 Task: Open Card Accounting Review Meeting in Board Sales Enablement Content Creation and Optimization to Workspace Database Management and add a team member Softage.2@softage.net, a label Orange, a checklist Animal Rescue, an attachment from Trello, a color Orange and finally, add a card description 'Create and send out employee engagement survey on company culture' and a comment 'Given the potential impact of this task on our company reputation, let us ensure that we approach it with a sense of integrity and professionalism.'. Add a start date 'Jan 11, 1900' with a due date 'Jan 18, 1900'
Action: Mouse moved to (75, 330)
Screenshot: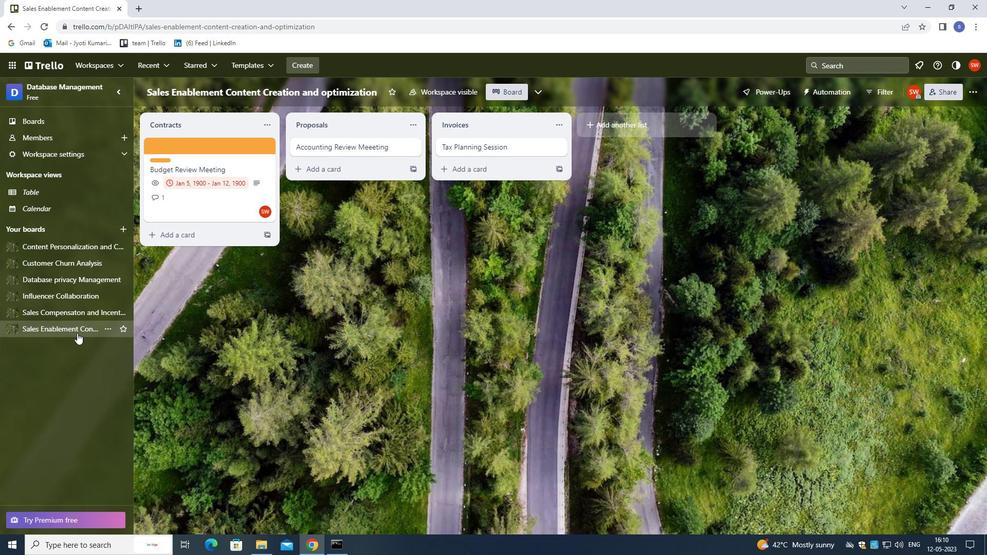 
Action: Mouse pressed left at (75, 330)
Screenshot: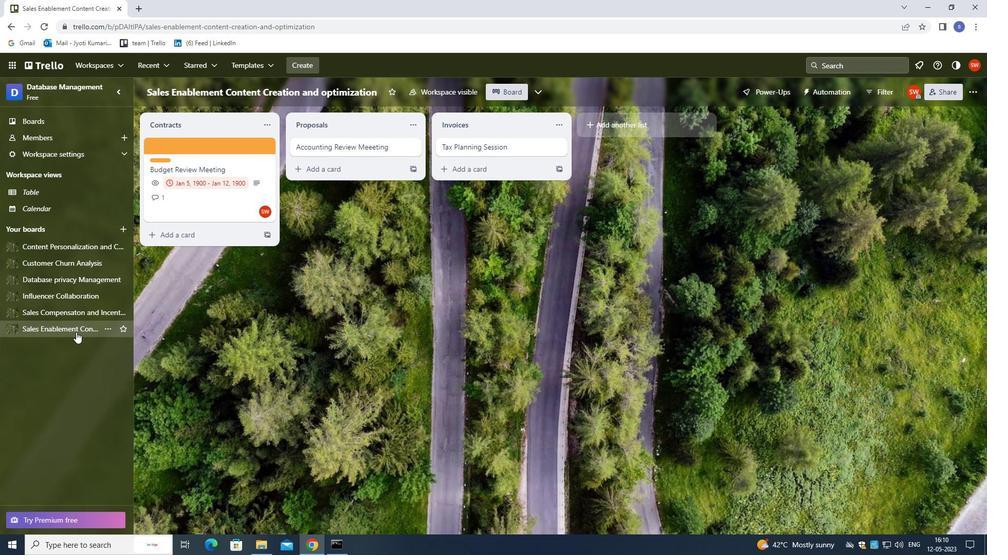 
Action: Mouse moved to (353, 146)
Screenshot: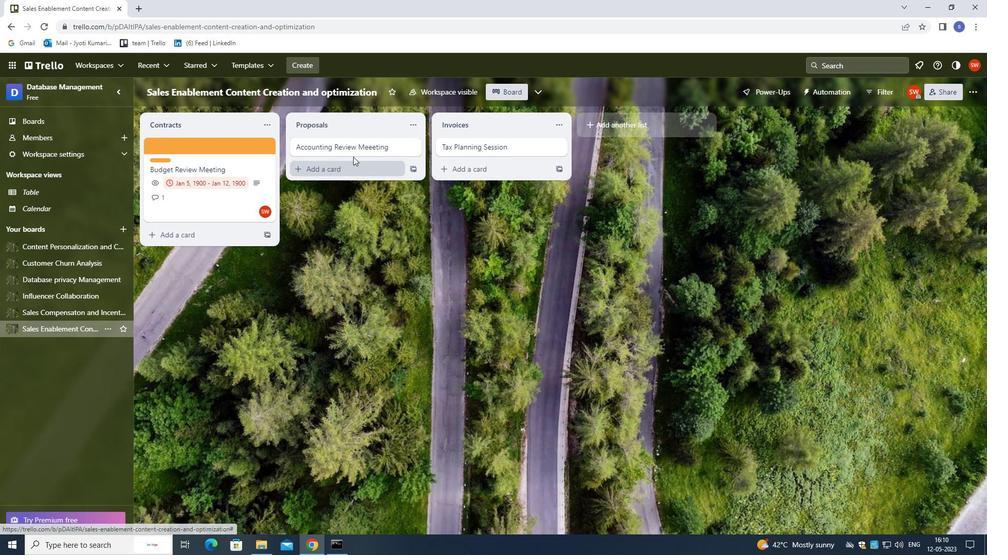 
Action: Mouse pressed left at (353, 146)
Screenshot: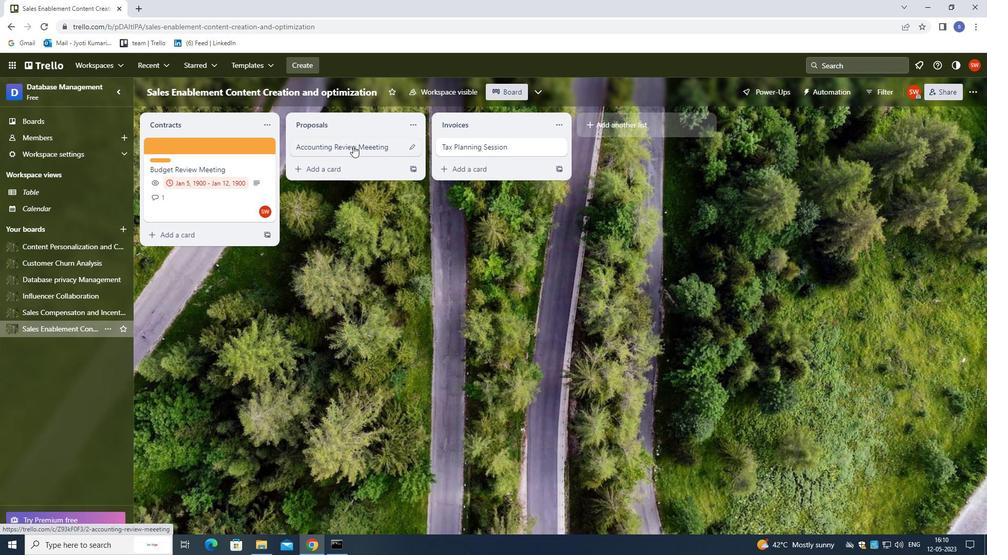 
Action: Mouse moved to (612, 146)
Screenshot: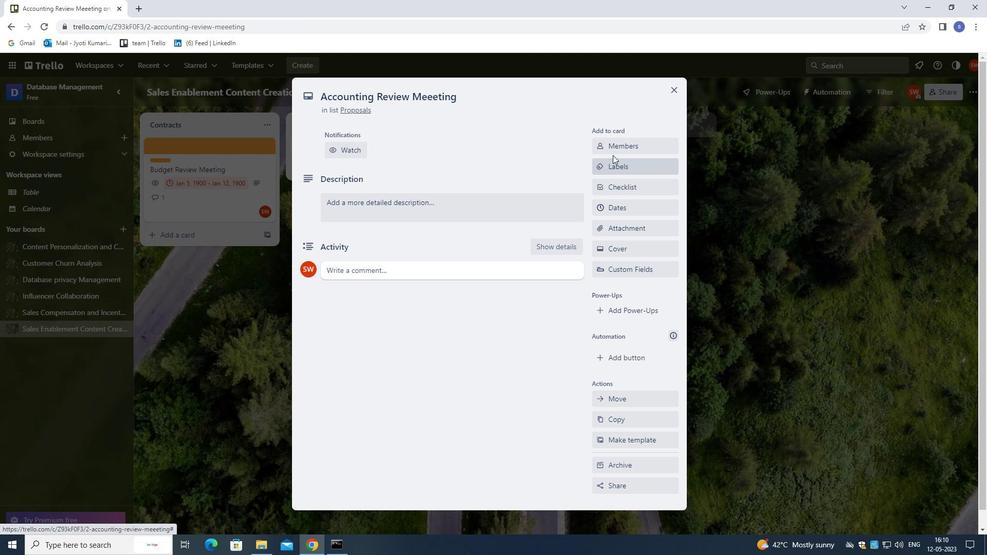 
Action: Mouse pressed left at (612, 146)
Screenshot: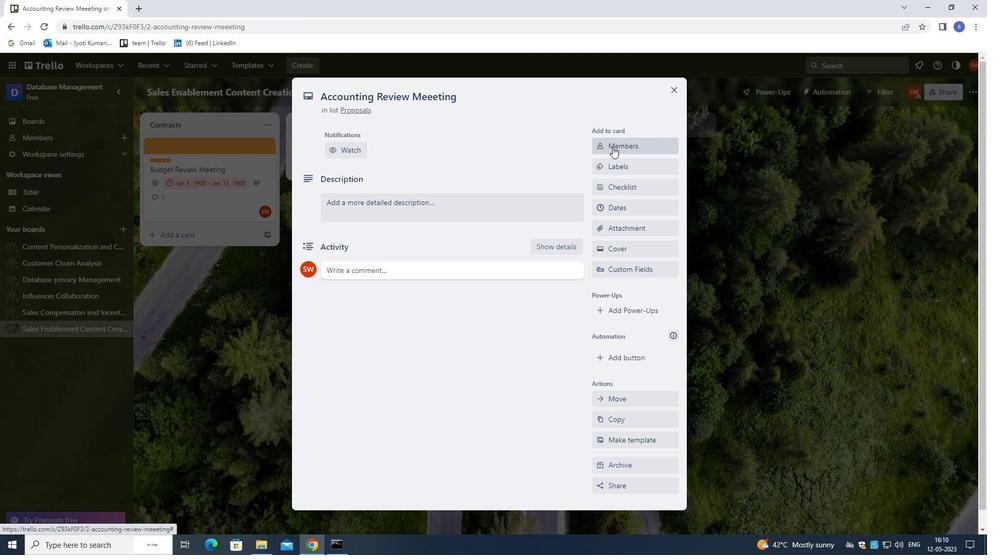 
Action: Mouse moved to (596, 160)
Screenshot: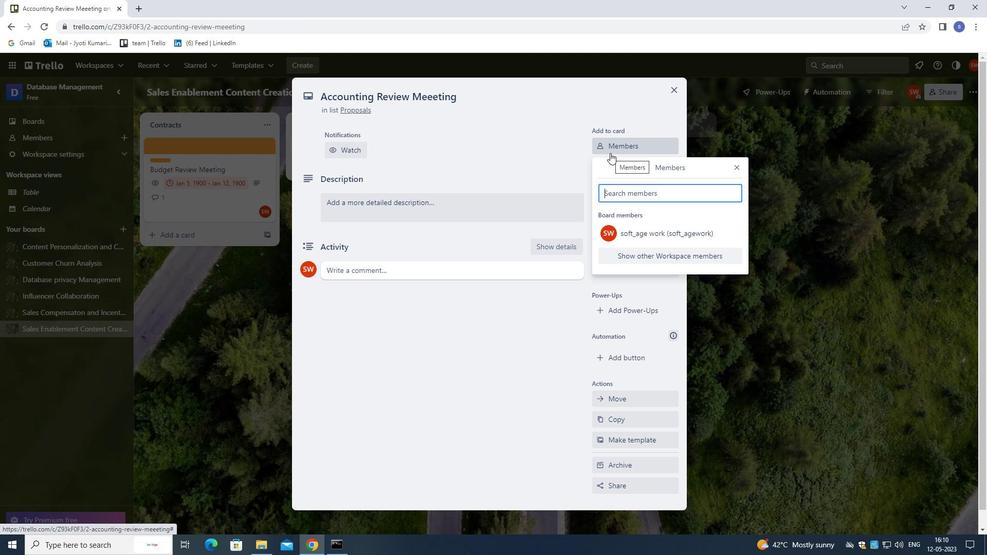 
Action: Key pressed softage.2<Key.shift>@SOFTAGE.NET
Screenshot: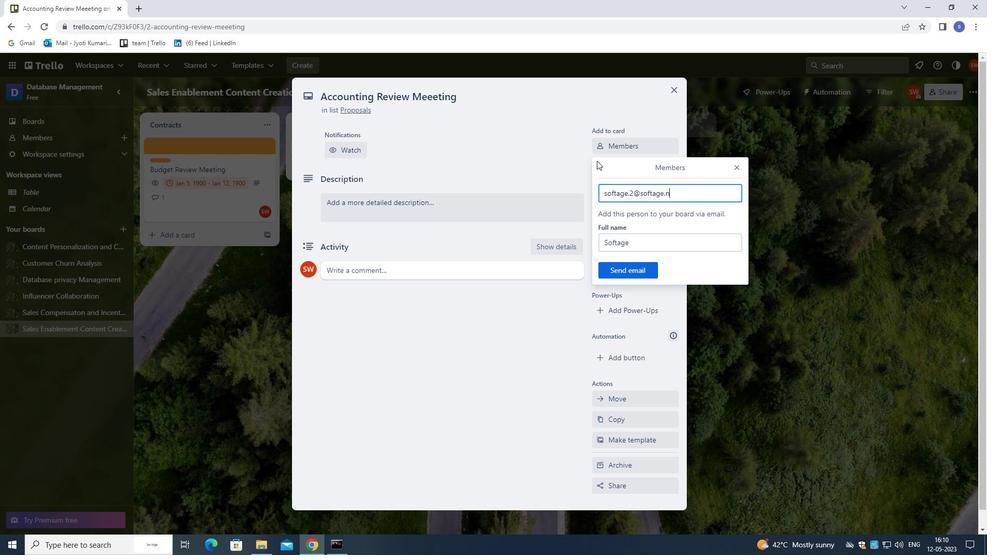 
Action: Mouse moved to (623, 265)
Screenshot: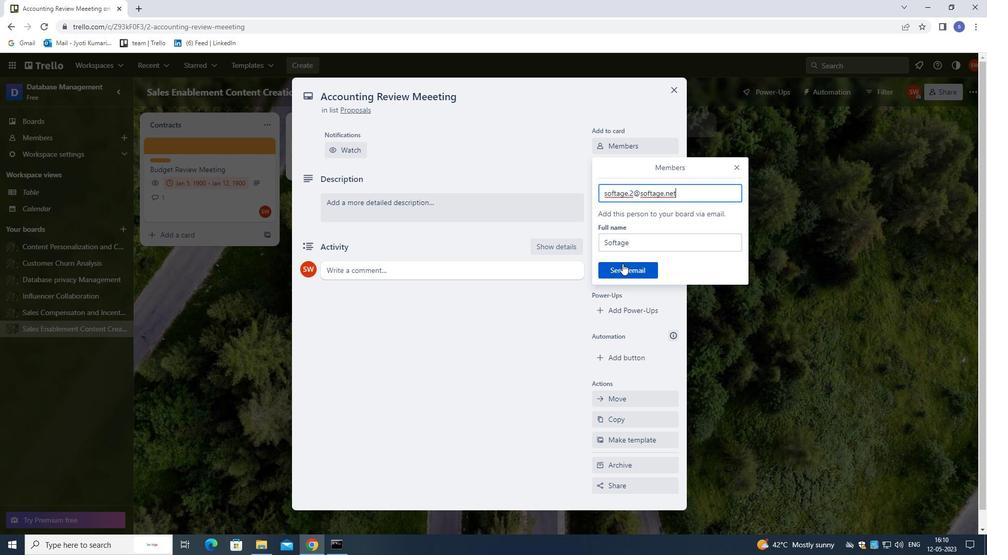 
Action: Mouse pressed left at (623, 265)
Screenshot: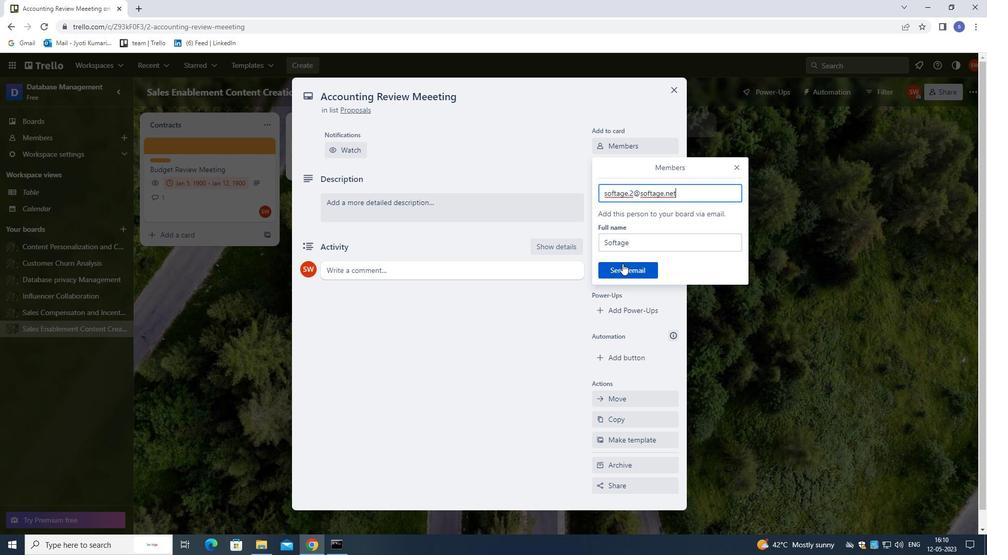 
Action: Mouse moved to (621, 203)
Screenshot: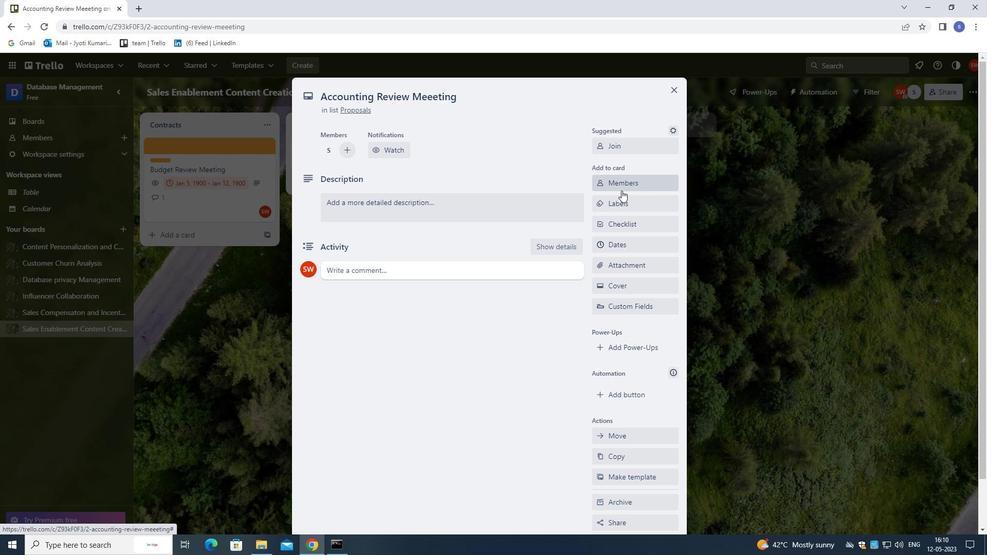 
Action: Mouse pressed left at (621, 203)
Screenshot: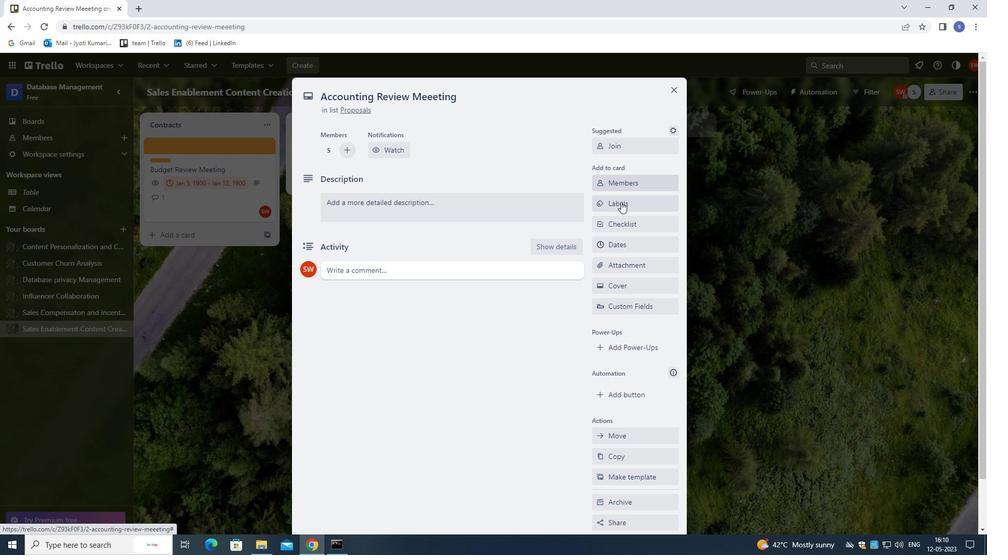 
Action: Mouse moved to (647, 311)
Screenshot: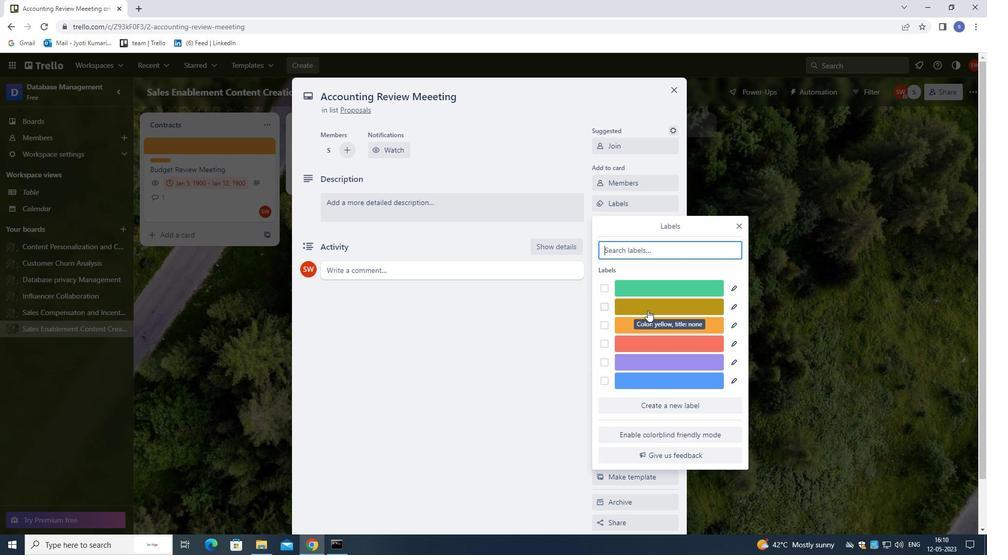 
Action: Key pressed O
Screenshot: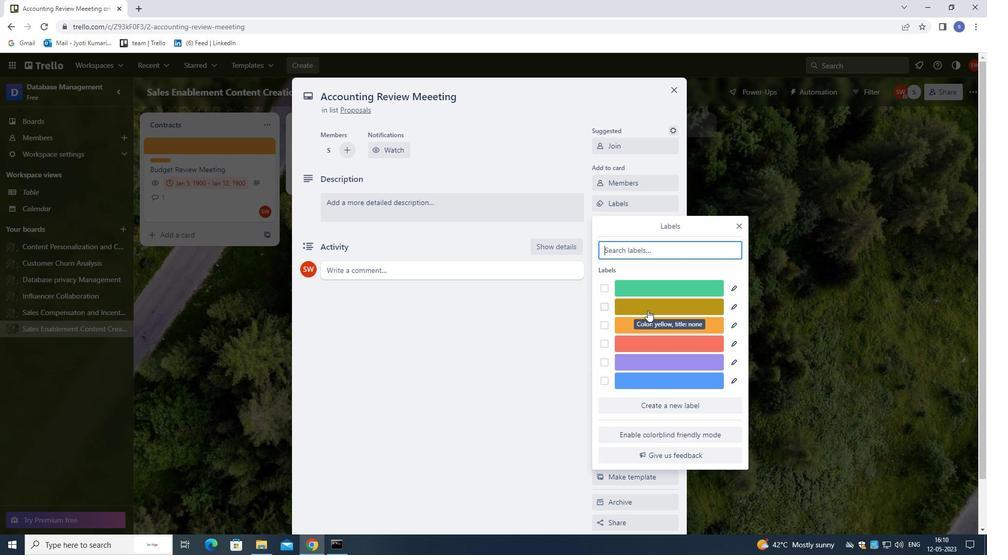 
Action: Mouse moved to (651, 290)
Screenshot: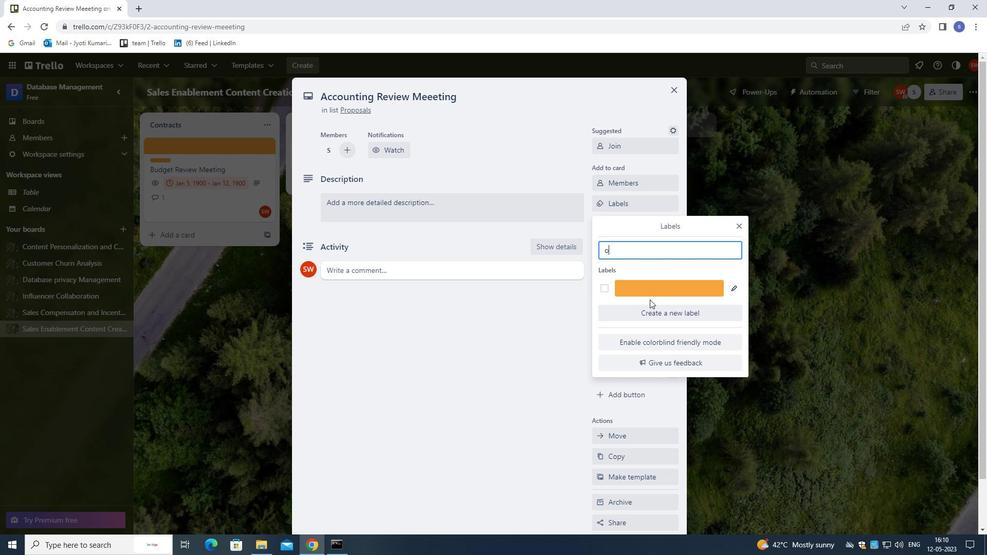 
Action: Mouse pressed left at (651, 290)
Screenshot: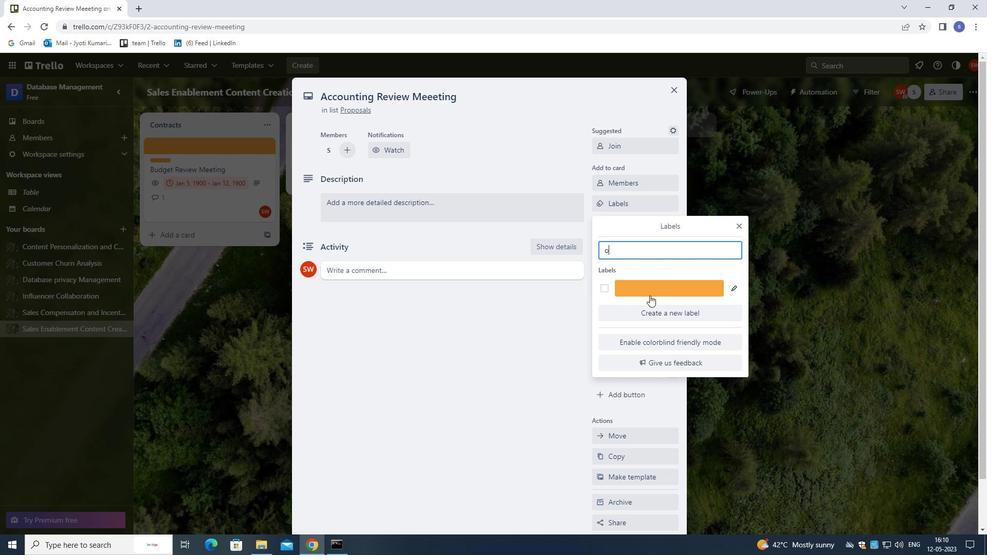 
Action: Mouse moved to (738, 224)
Screenshot: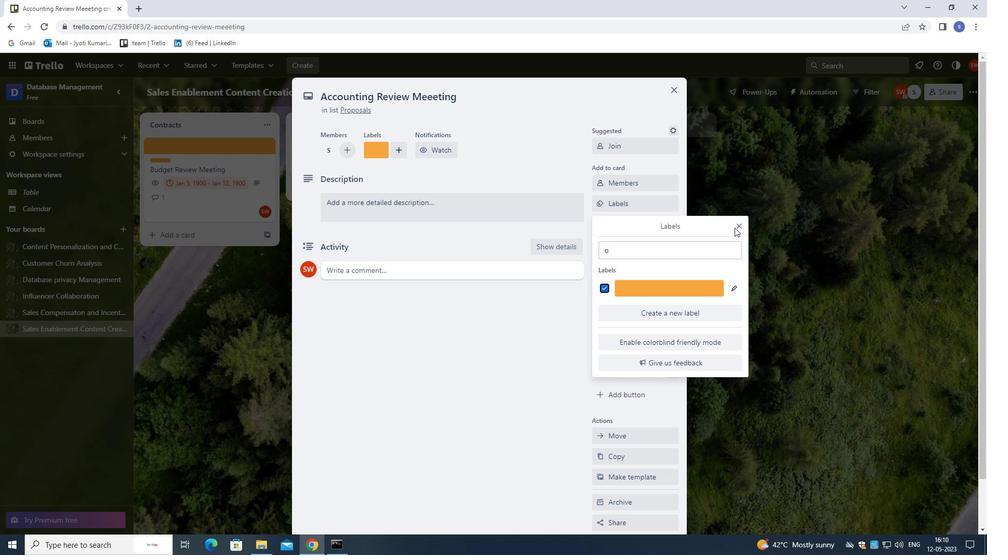 
Action: Mouse pressed left at (738, 224)
Screenshot: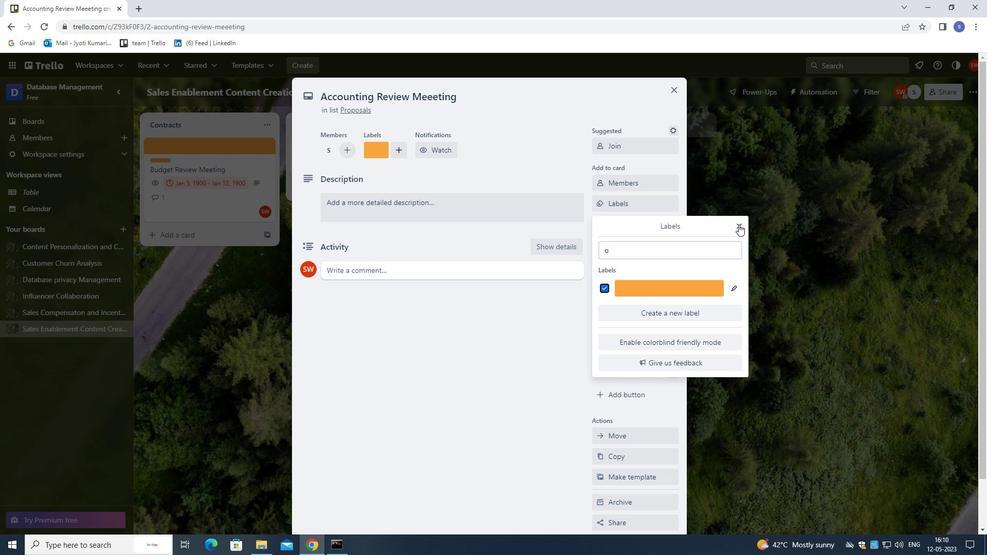 
Action: Mouse moved to (610, 225)
Screenshot: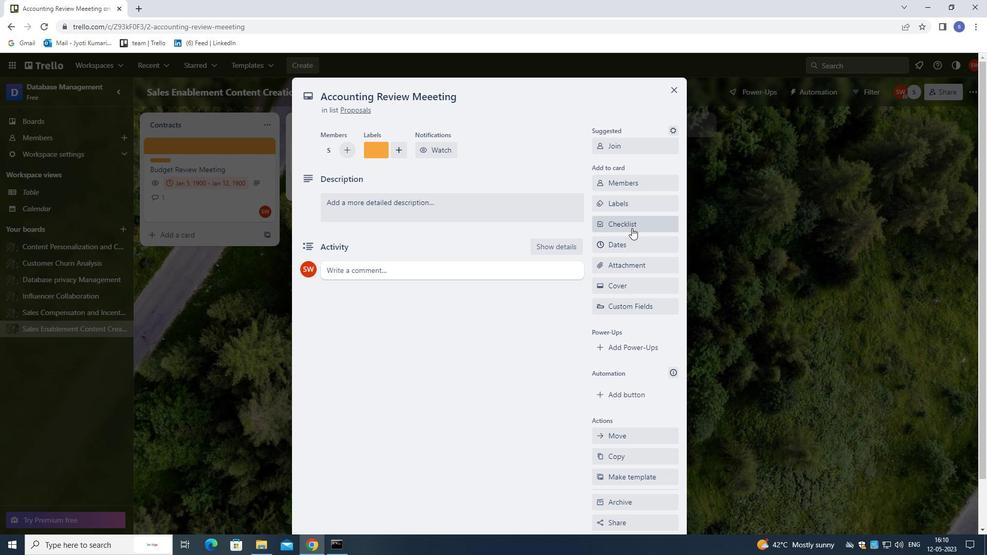 
Action: Mouse pressed left at (610, 225)
Screenshot: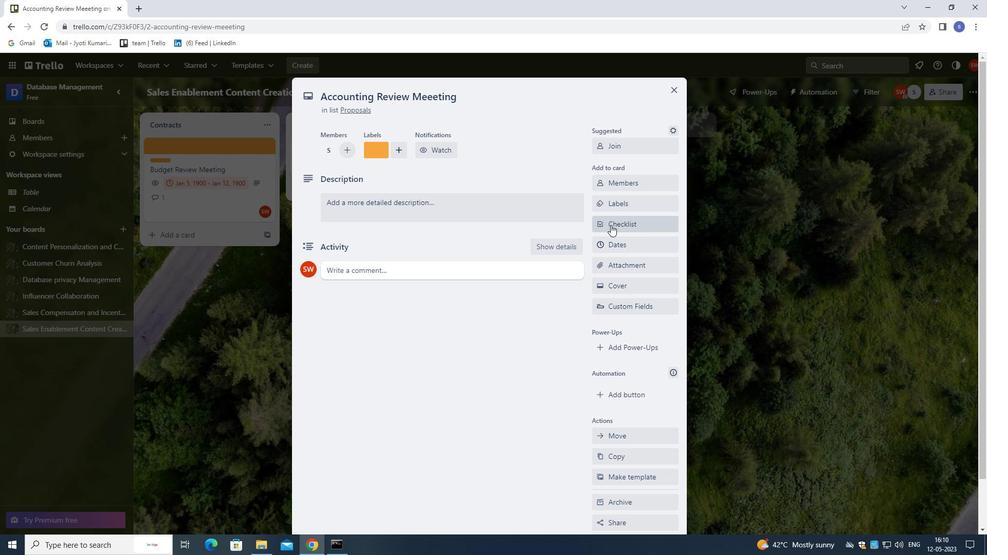 
Action: Mouse moved to (610, 223)
Screenshot: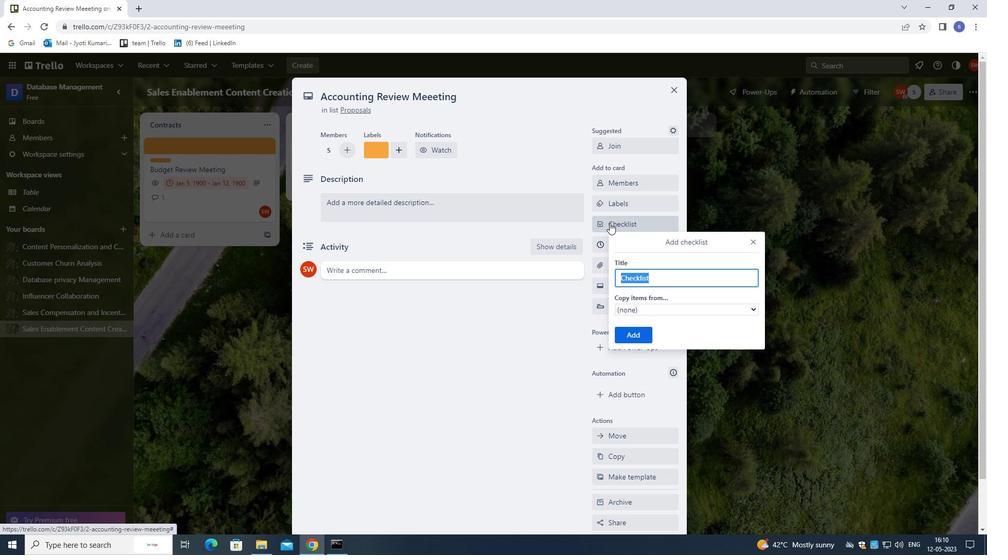 
Action: Key pressed <Key.shift>A
Screenshot: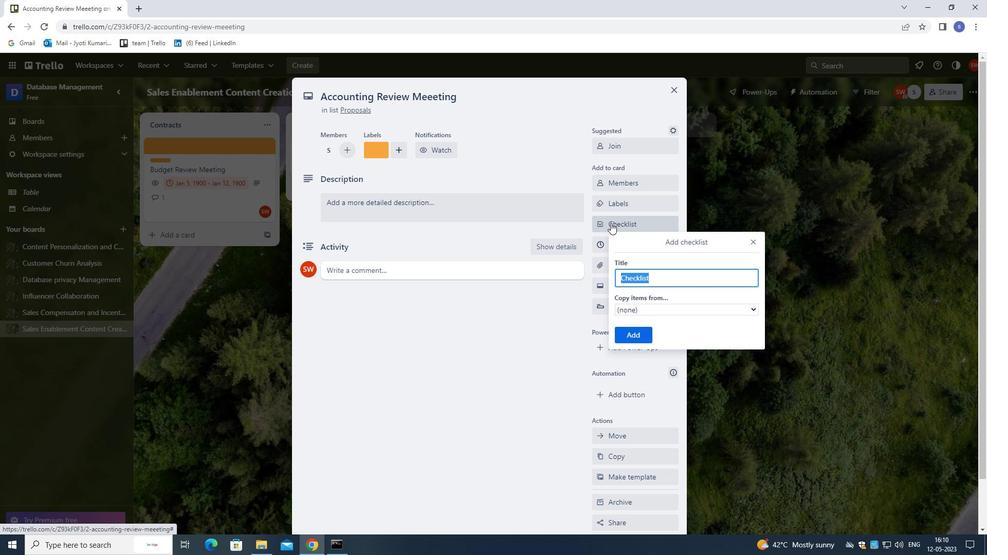 
Action: Mouse moved to (689, 340)
Screenshot: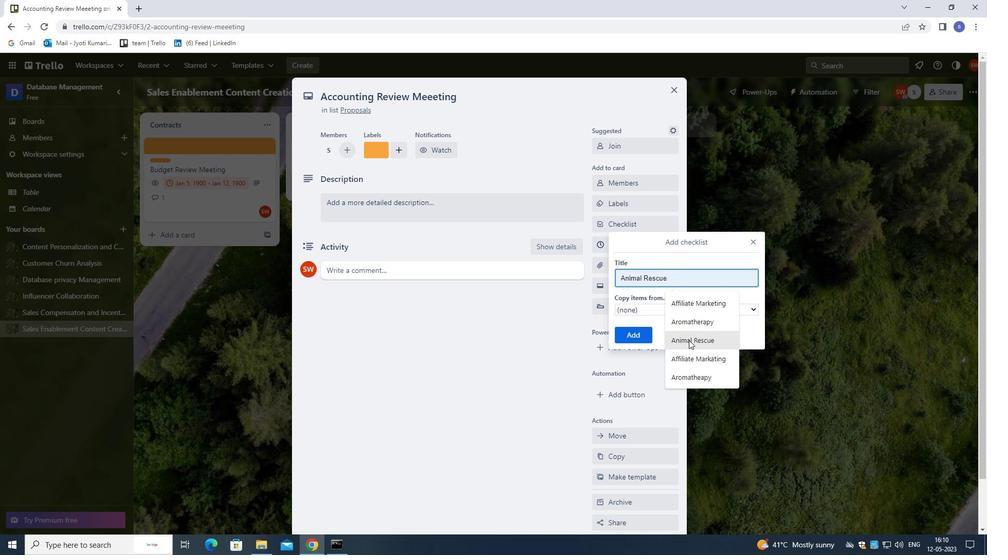 
Action: Mouse pressed left at (689, 340)
Screenshot: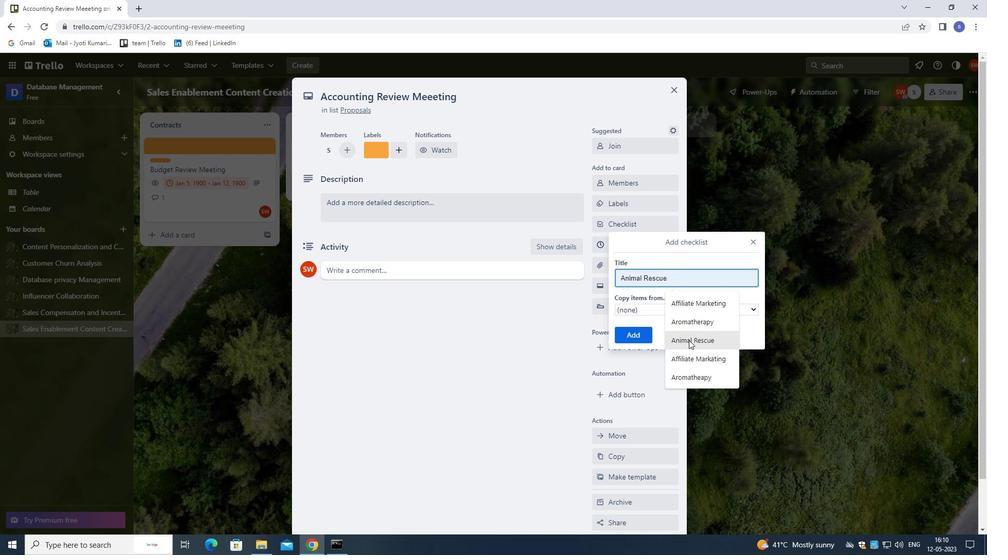 
Action: Mouse moved to (636, 338)
Screenshot: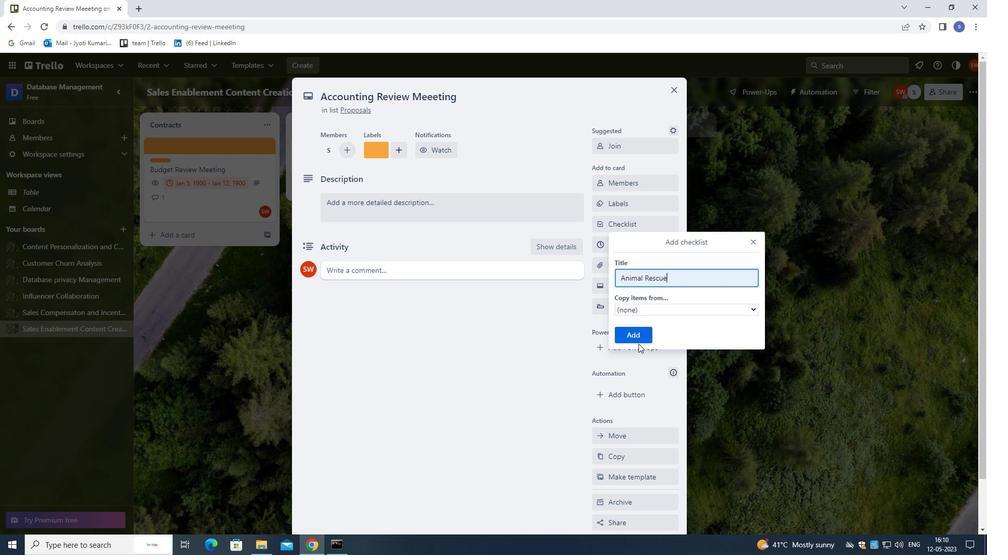 
Action: Mouse pressed left at (636, 338)
Screenshot: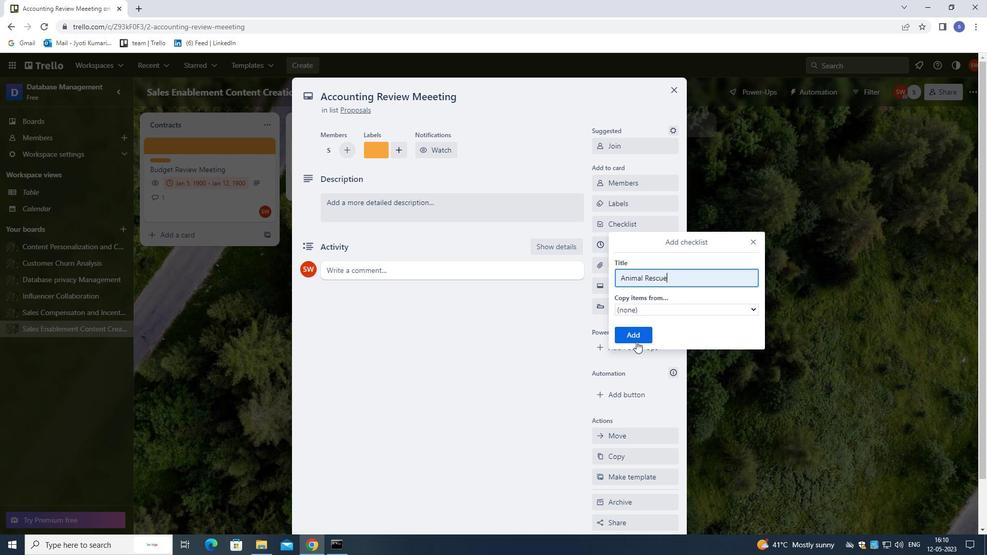 
Action: Mouse moved to (615, 247)
Screenshot: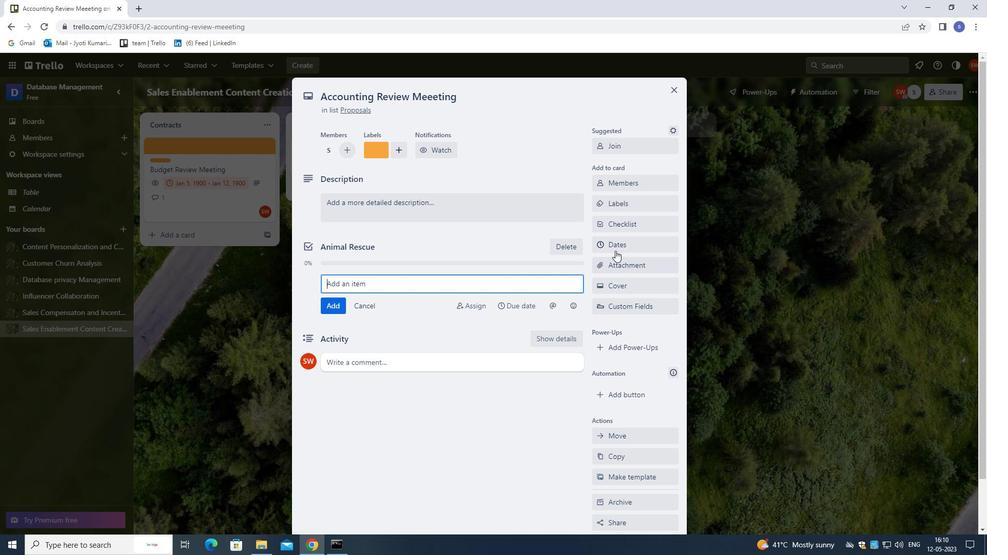 
Action: Mouse pressed left at (615, 247)
Screenshot: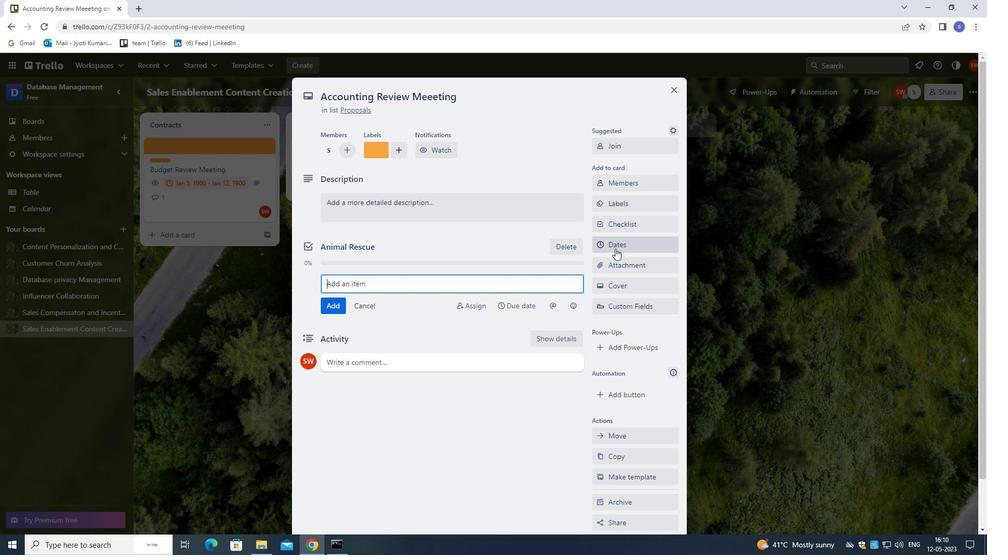 
Action: Mouse moved to (603, 278)
Screenshot: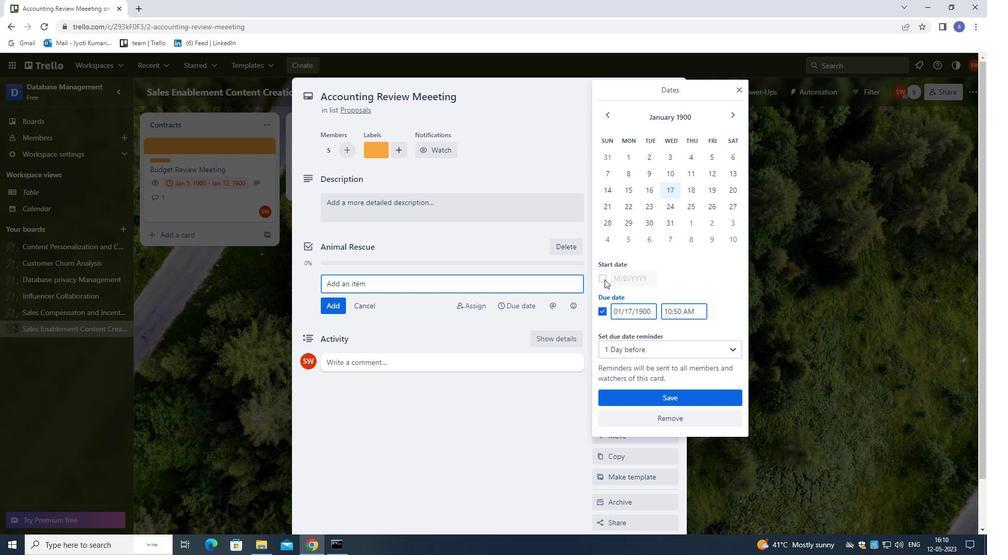 
Action: Mouse pressed left at (603, 278)
Screenshot: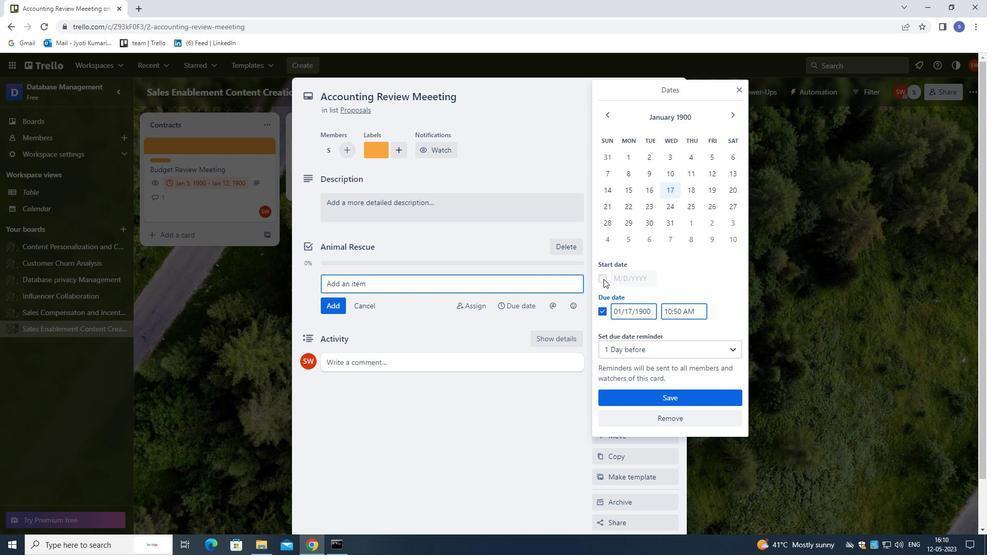 
Action: Mouse moved to (627, 276)
Screenshot: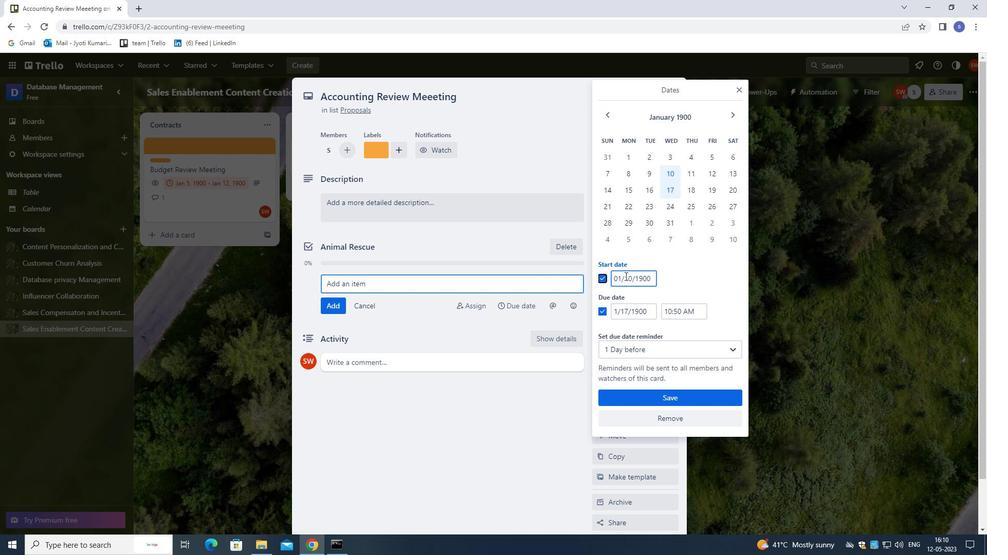 
Action: Mouse pressed left at (627, 276)
Screenshot: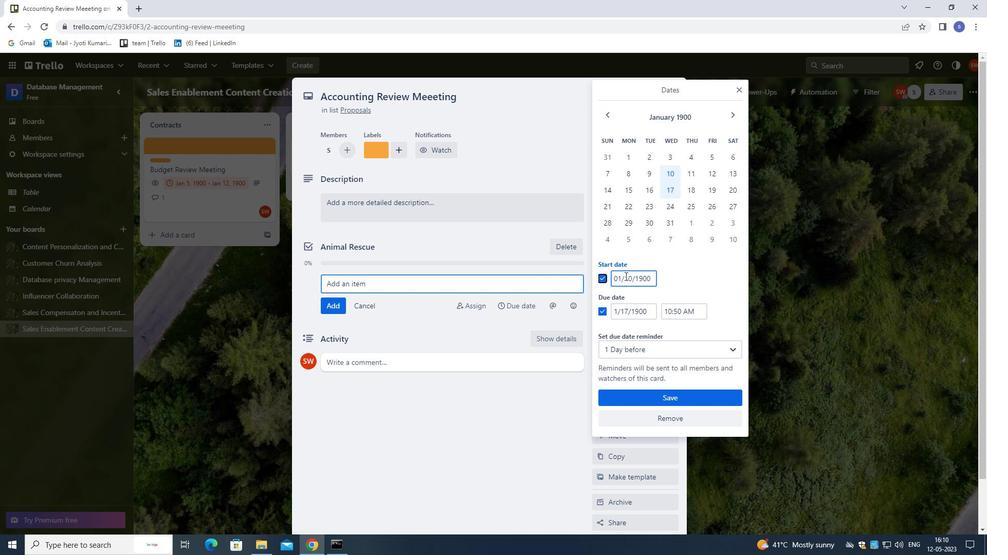 
Action: Mouse moved to (638, 315)
Screenshot: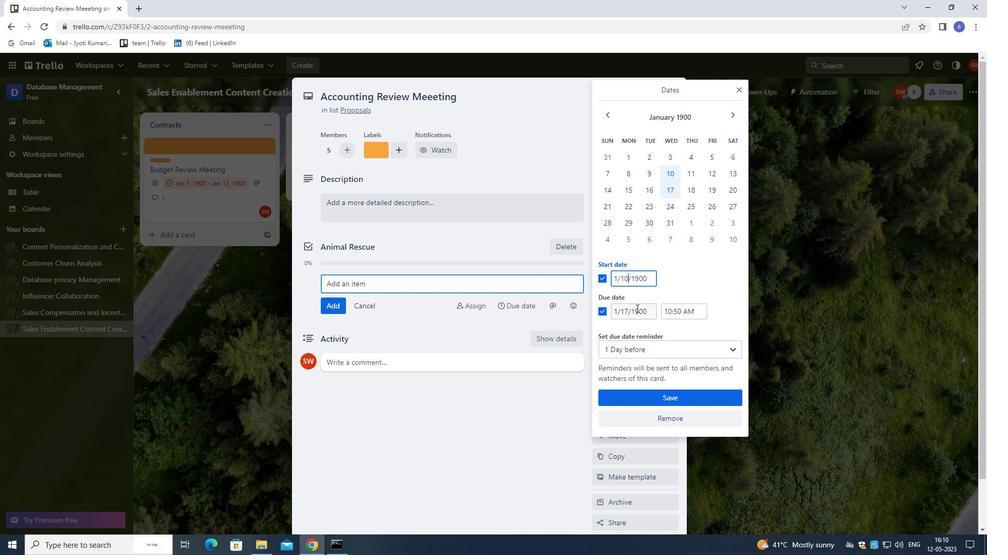 
Action: Key pressed <Key.backspace>1
Screenshot: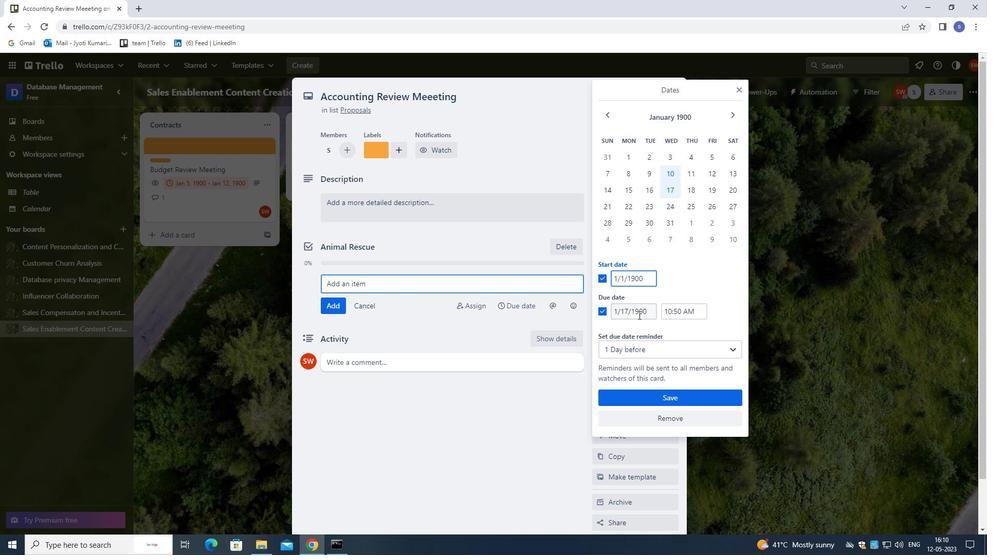 
Action: Mouse moved to (626, 310)
Screenshot: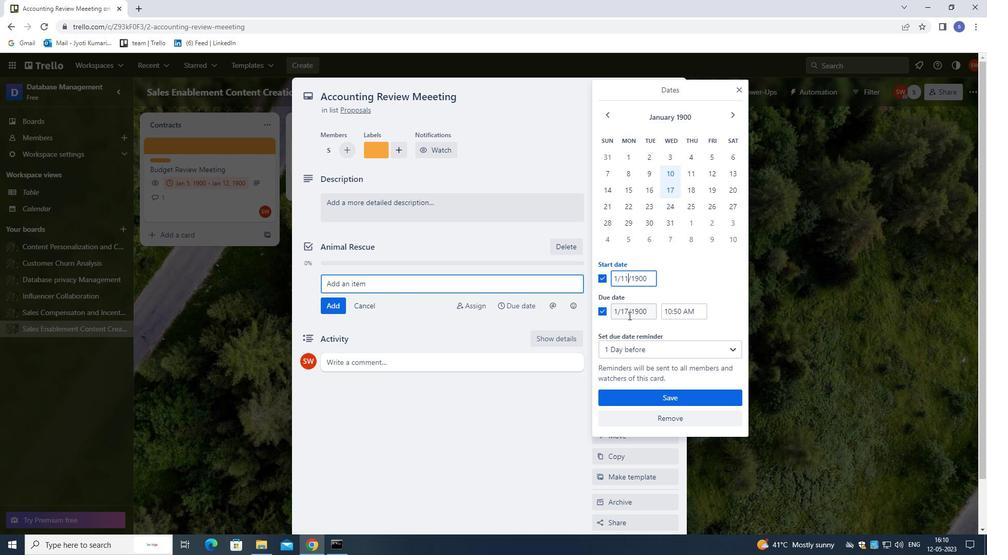 
Action: Mouse pressed left at (626, 310)
Screenshot: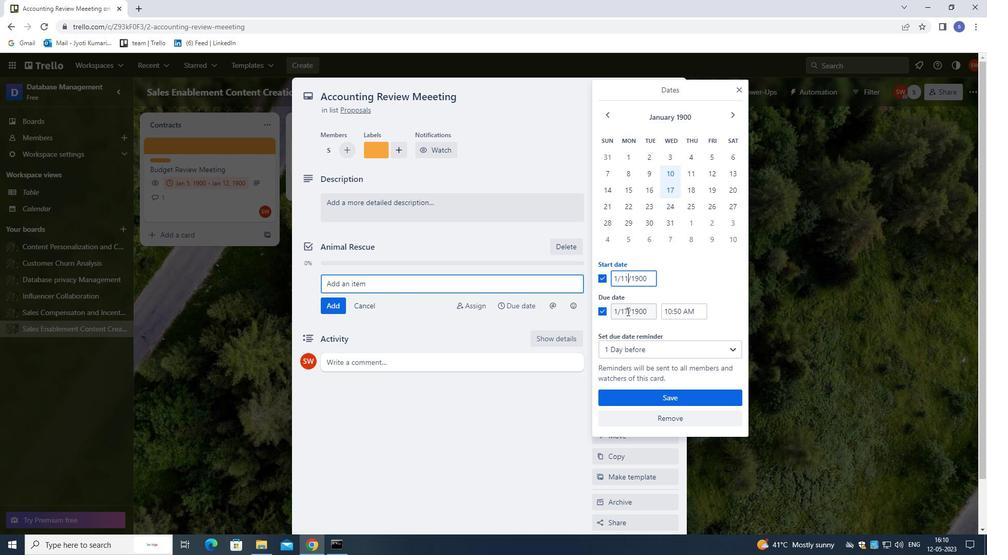 
Action: Mouse moved to (647, 375)
Screenshot: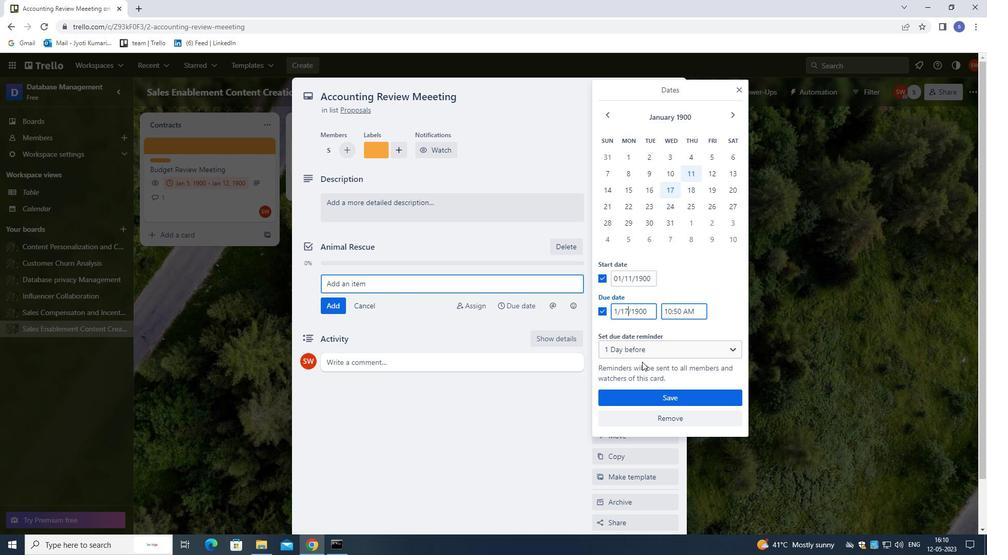 
Action: Key pressed <Key.backspace>8
Screenshot: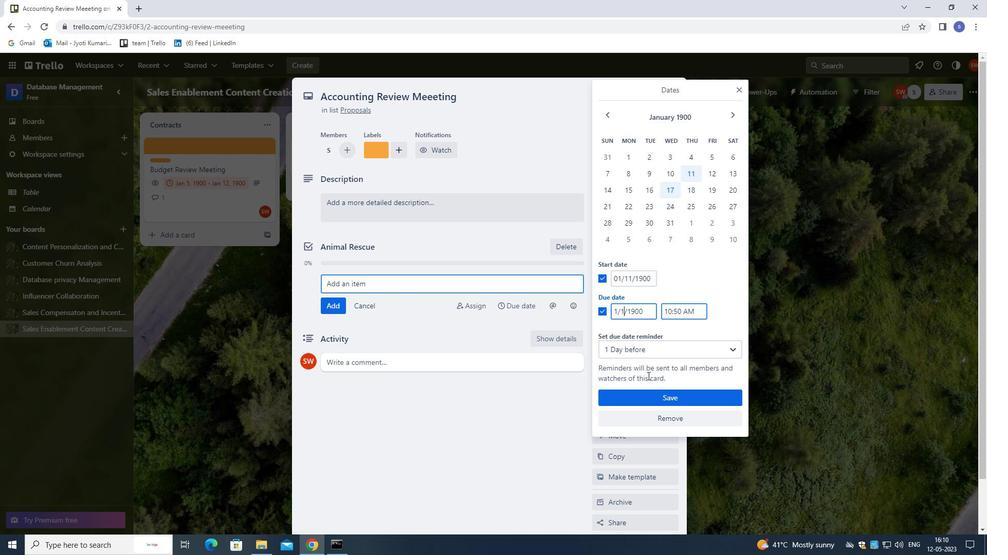 
Action: Mouse moved to (661, 399)
Screenshot: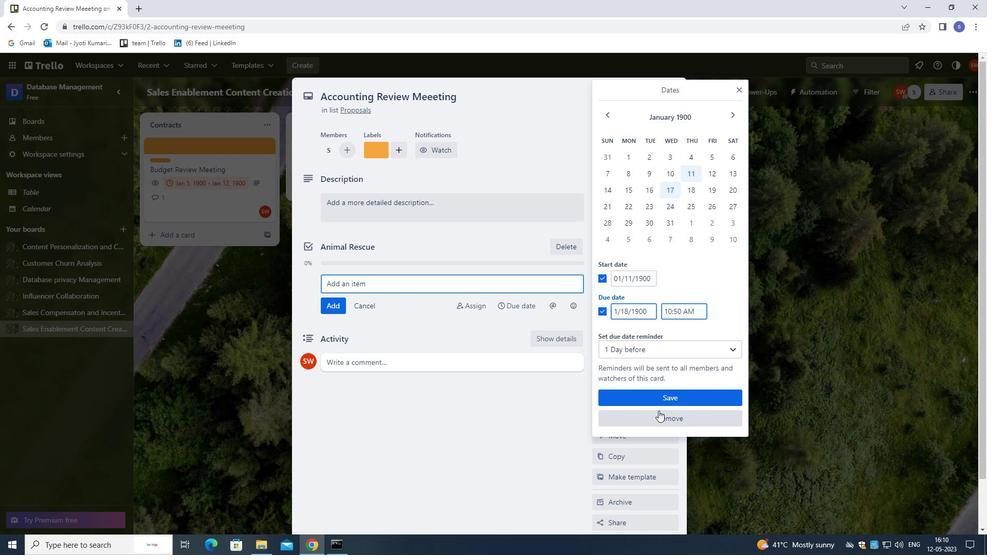 
Action: Mouse pressed left at (661, 399)
Screenshot: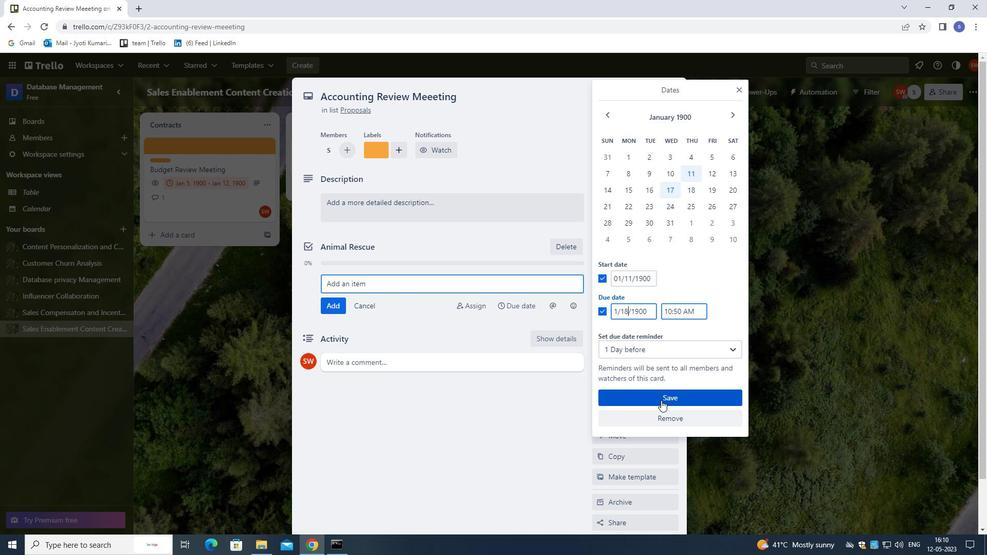 
Action: Mouse moved to (616, 267)
Screenshot: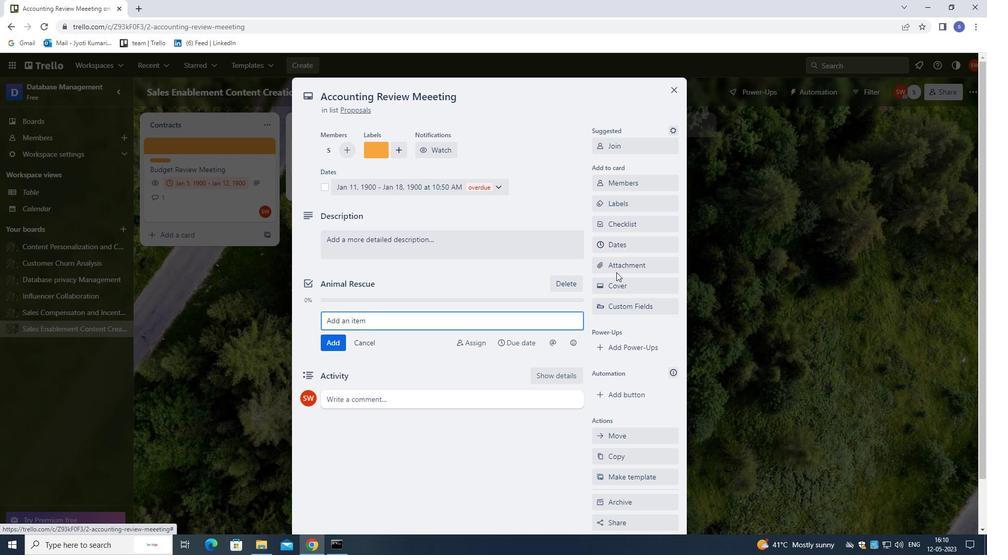 
Action: Mouse pressed left at (616, 267)
Screenshot: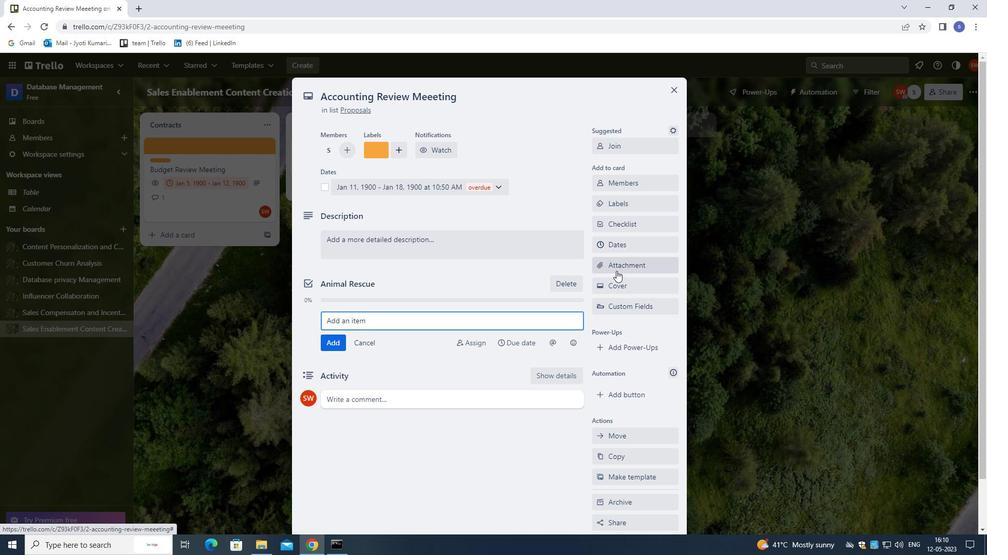 
Action: Mouse moved to (621, 328)
Screenshot: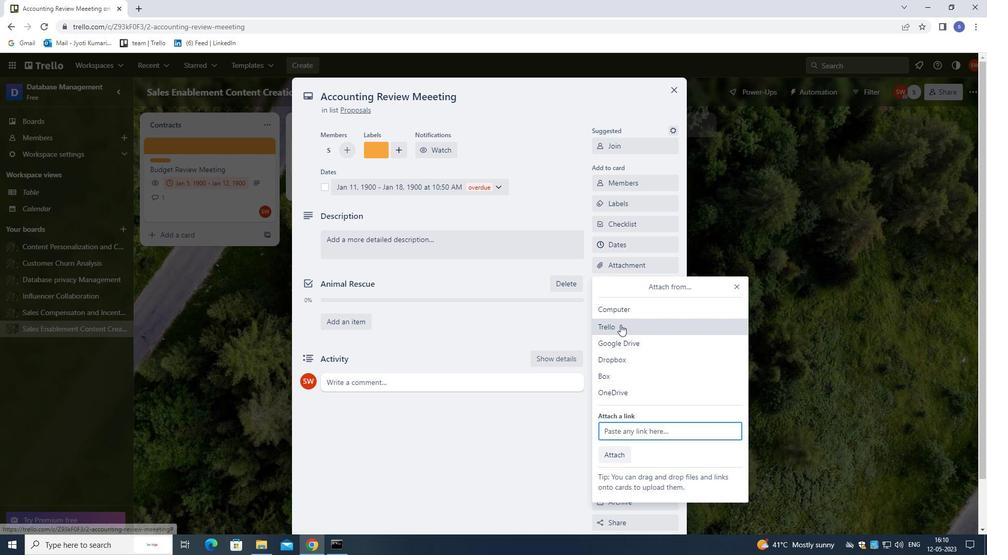 
Action: Mouse pressed left at (621, 328)
Screenshot: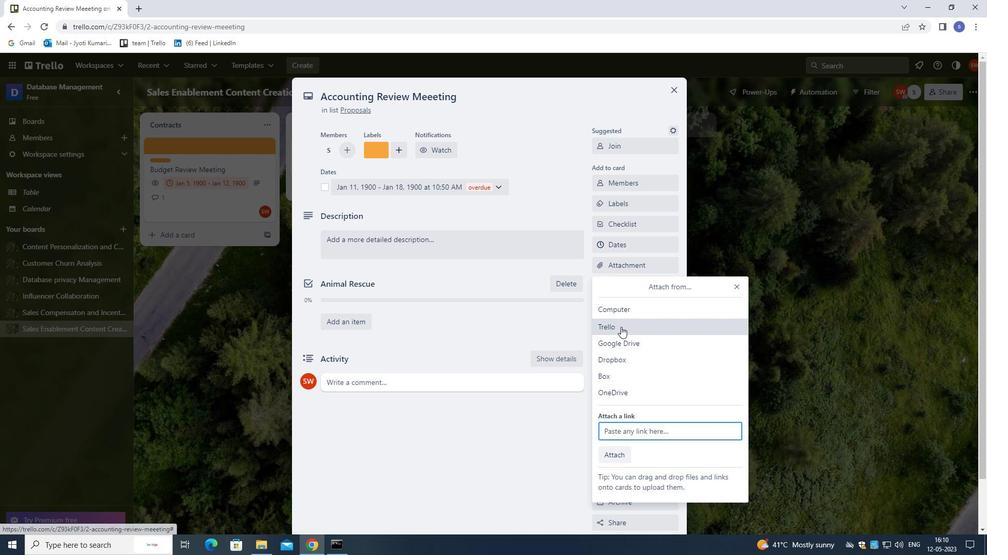 
Action: Mouse moved to (621, 307)
Screenshot: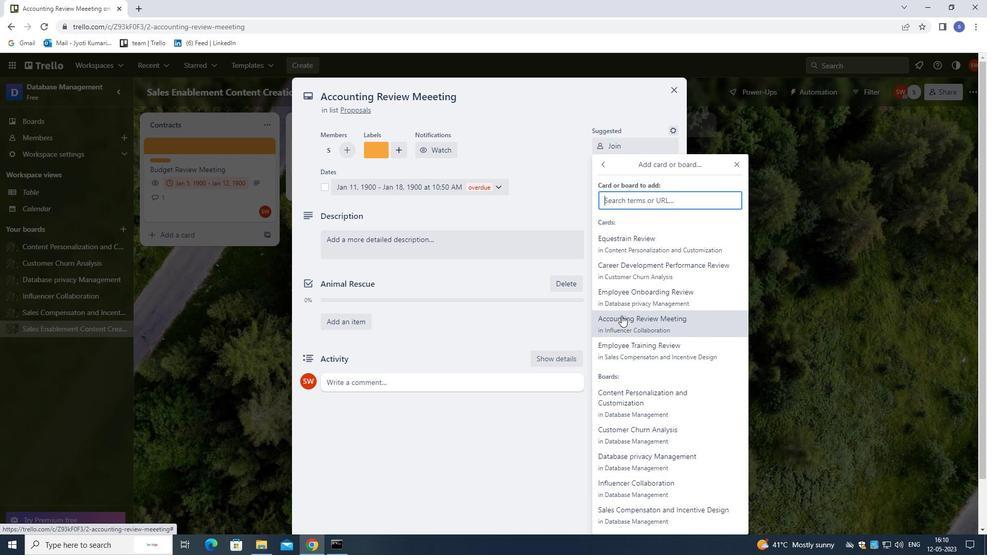 
Action: Mouse pressed left at (621, 307)
Screenshot: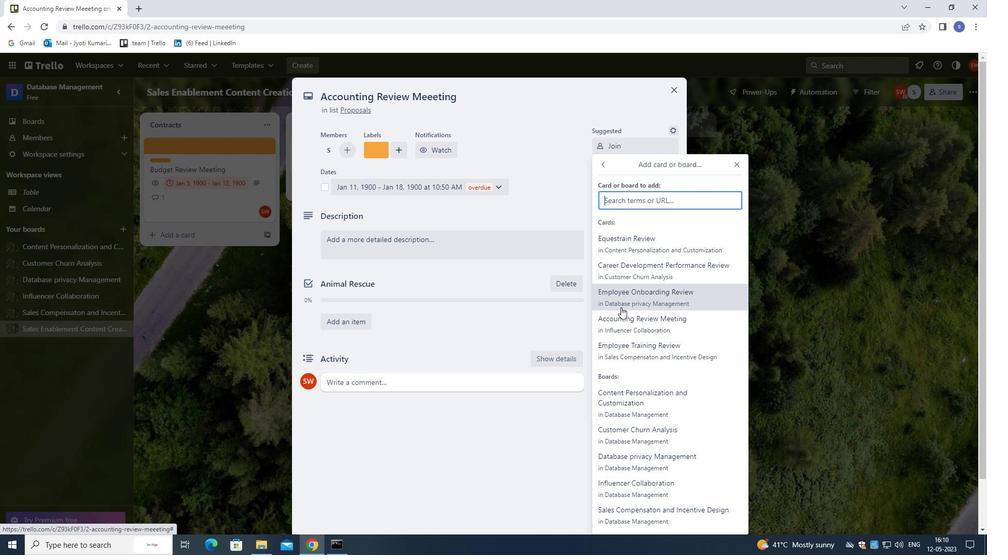 
Action: Mouse moved to (614, 288)
Screenshot: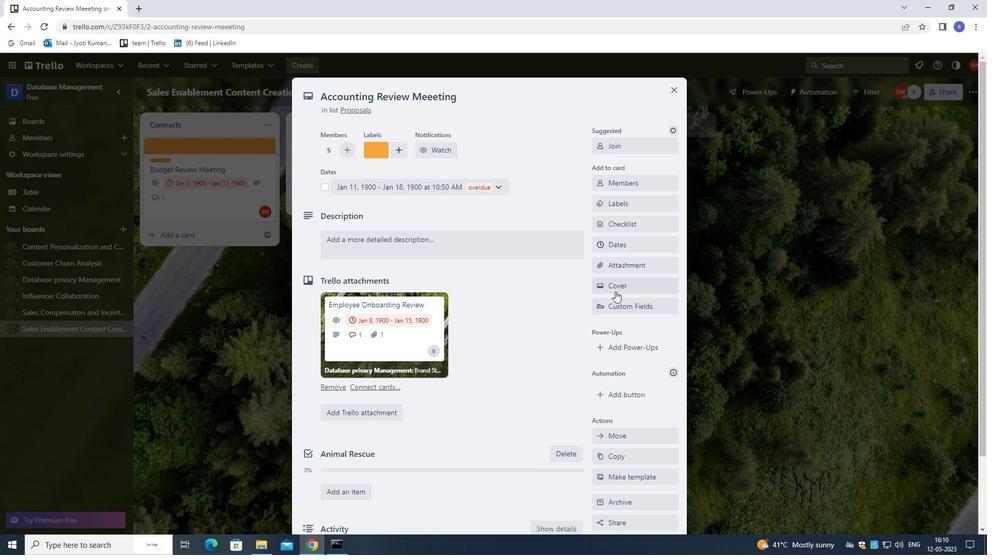 
Action: Mouse pressed left at (614, 288)
Screenshot: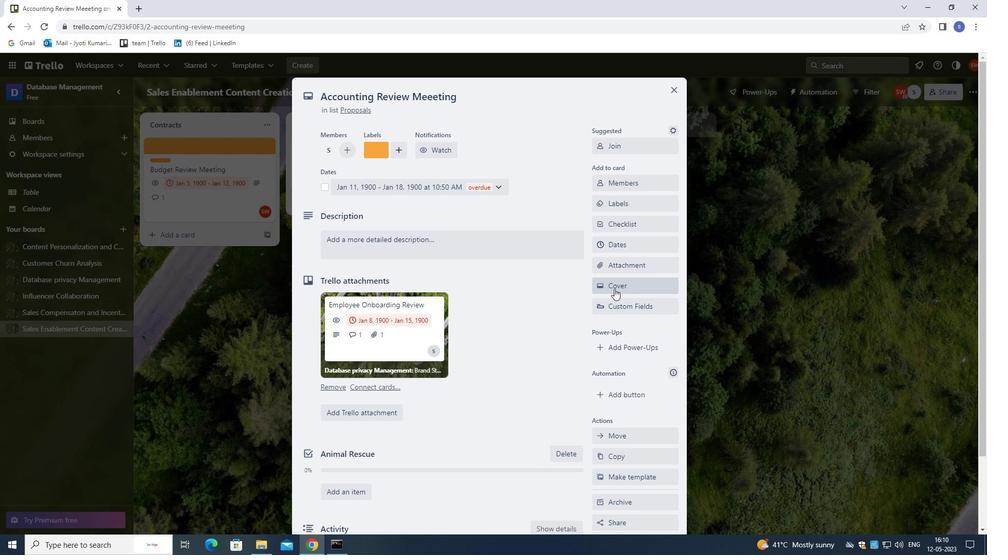 
Action: Mouse moved to (666, 179)
Screenshot: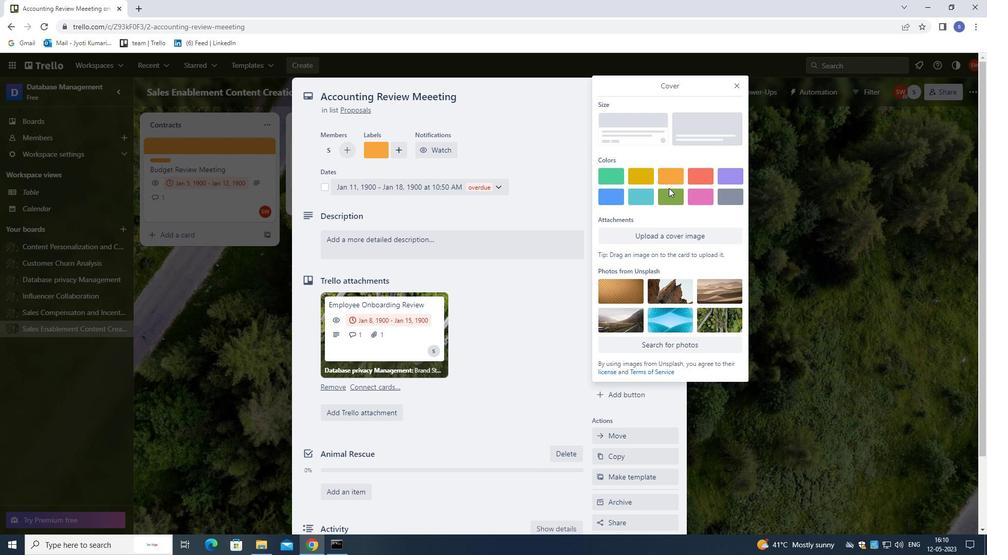 
Action: Mouse pressed left at (666, 179)
Screenshot: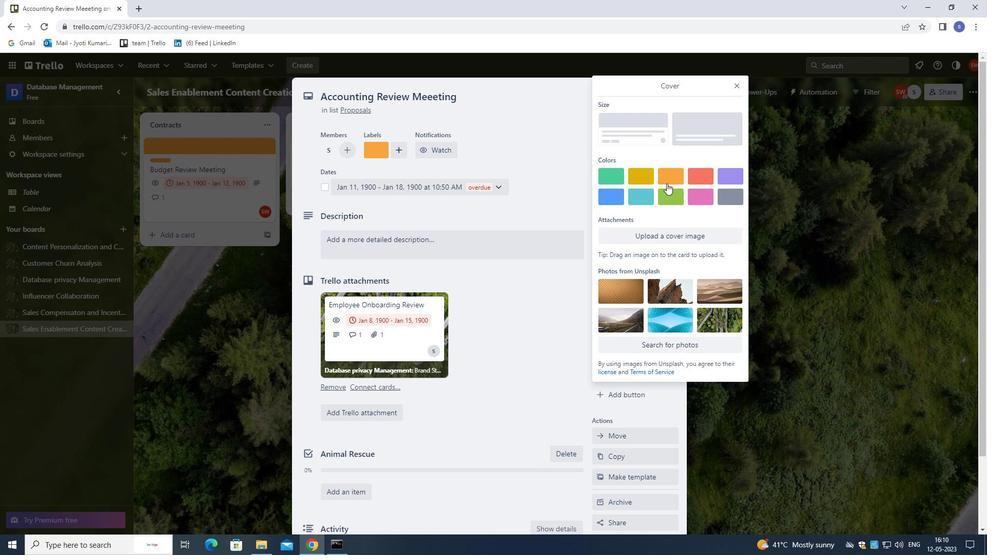 
Action: Mouse moved to (739, 81)
Screenshot: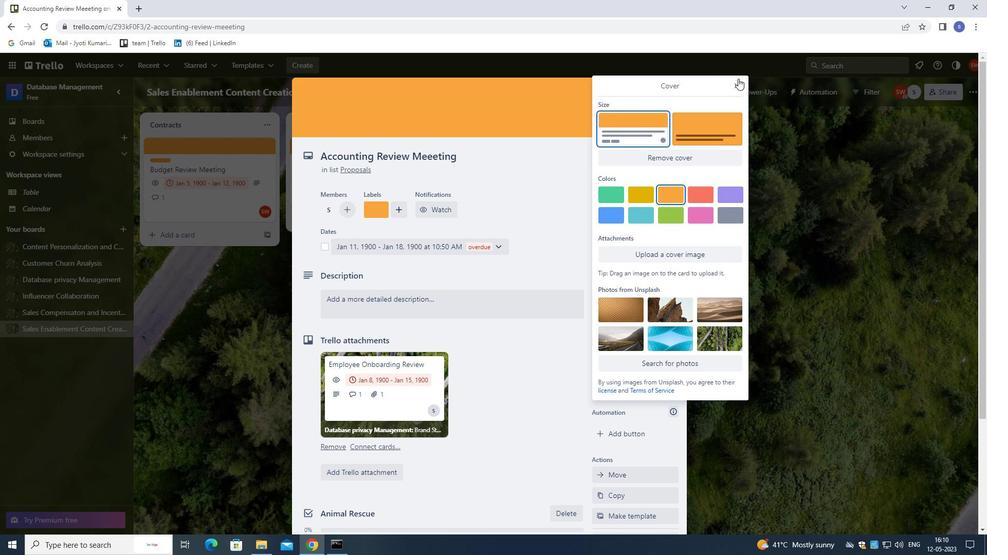 
Action: Mouse pressed left at (739, 81)
Screenshot: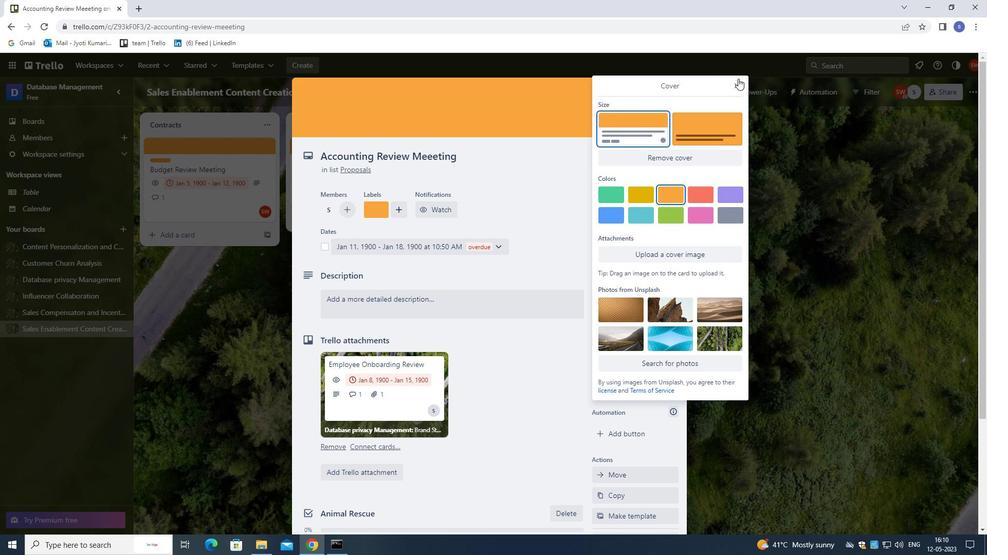 
Action: Mouse moved to (505, 303)
Screenshot: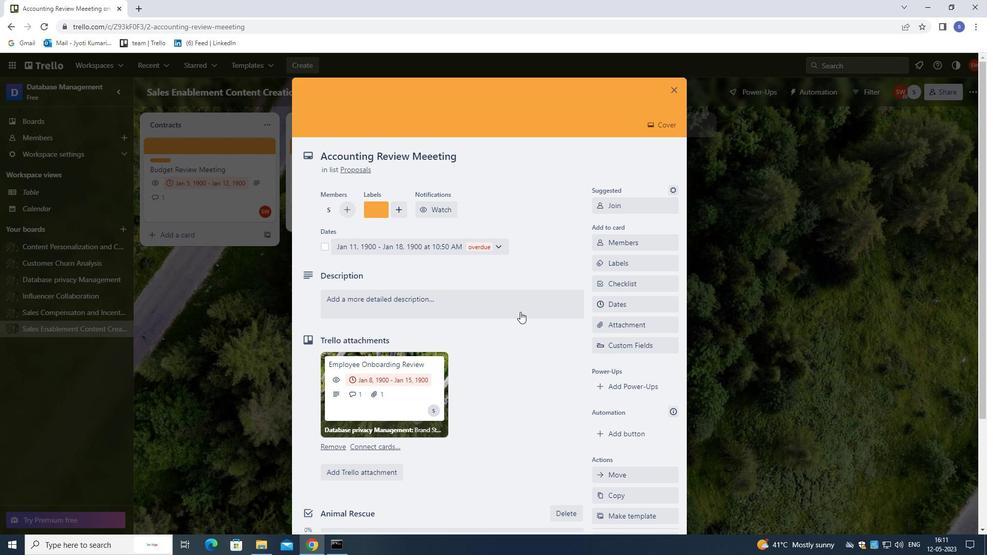 
Action: Mouse pressed left at (505, 303)
Screenshot: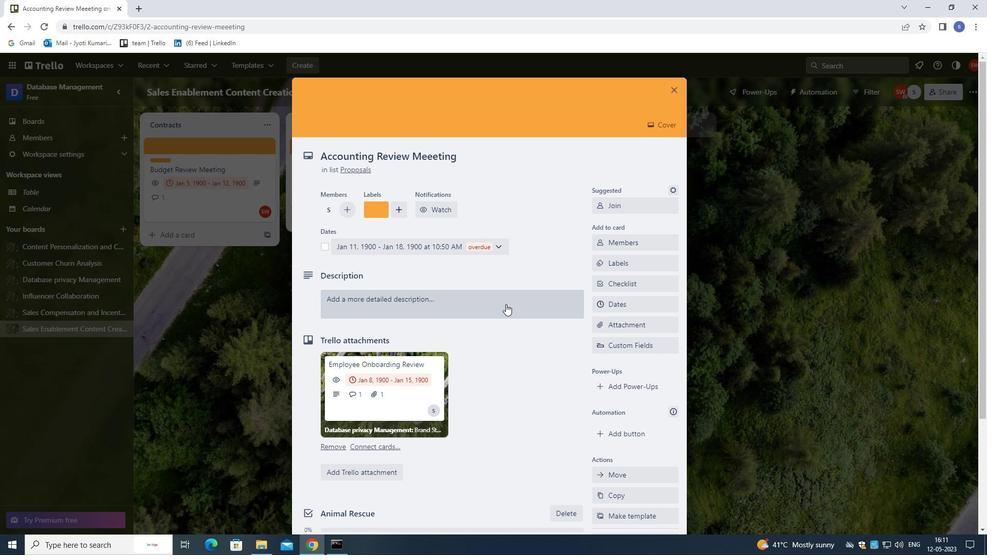 
Action: Mouse moved to (503, 299)
Screenshot: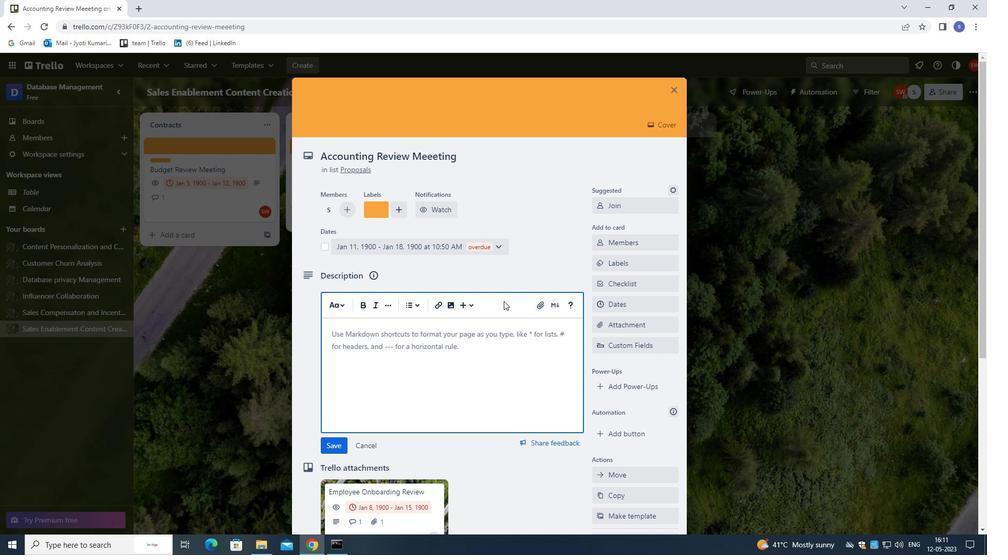 
Action: Key pressed <Key.shift>CREATE<Key.space>AND<Key.space>SEND<Key.space>OUT<Key.space>EMPOYEE<Key.space>ENGAGEMENT<Key.space><Key.left><Key.left><Key.left><Key.left><Key.left><Key.left><Key.left><Key.left><Key.left><Key.left><Key.left><Key.left><Key.left><Key.left><Key.left><Key.left>L<Key.right><Key.right><Key.right><Key.right><Key.right><Key.right><Key.right><Key.right><Key.right><Key.right><Key.right><Key.right><Key.right><Key.right><Key.right><Key.right>SURVEY<Key.space>ON<Key.space>COMPANY<Key.space>CULTURE.
Screenshot: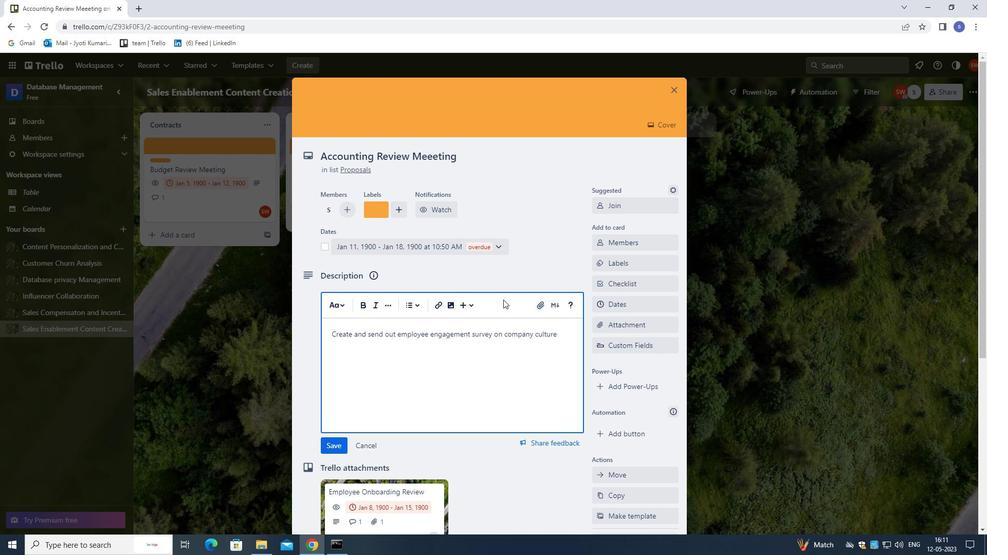 
Action: Mouse moved to (505, 478)
Screenshot: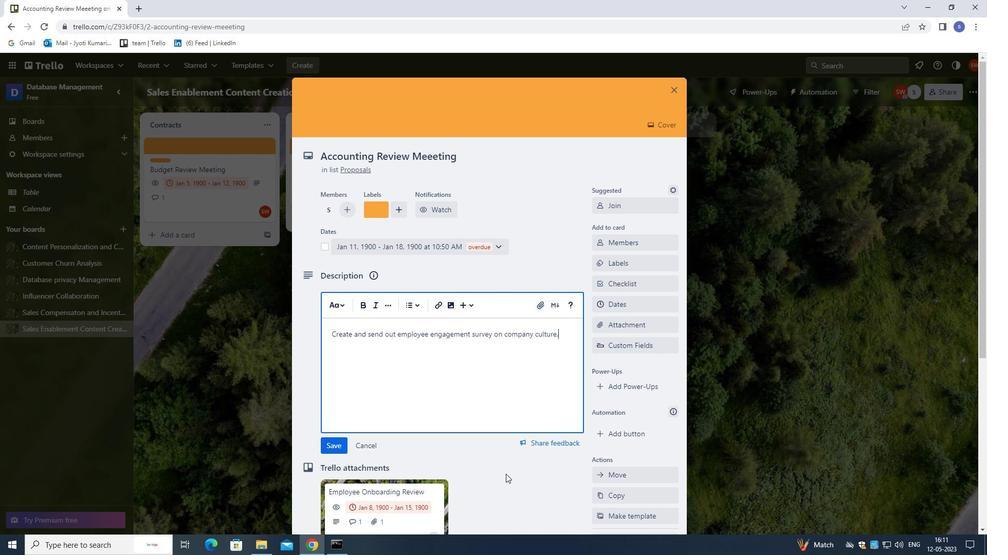 
Action: Mouse scrolled (505, 477) with delta (0, 0)
Screenshot: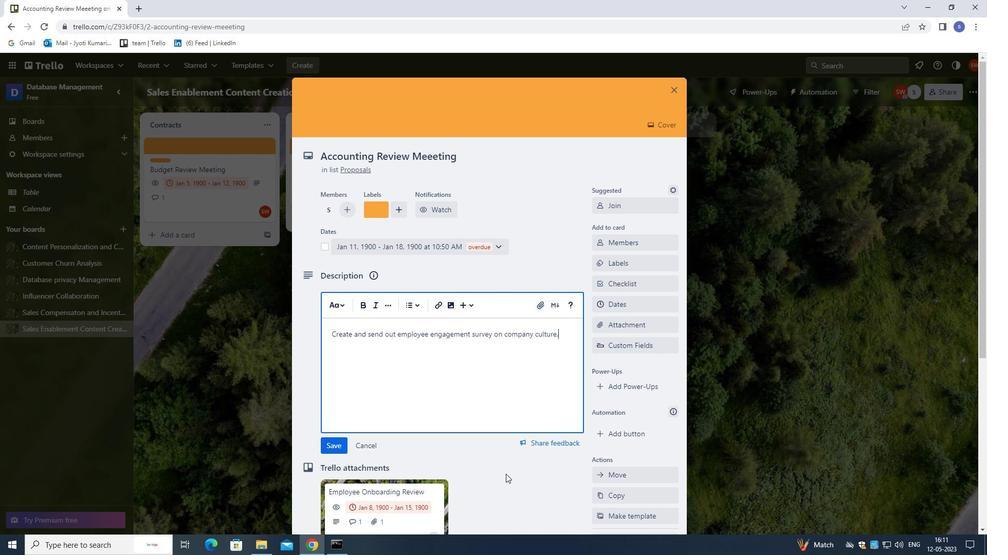 
Action: Mouse moved to (505, 481)
Screenshot: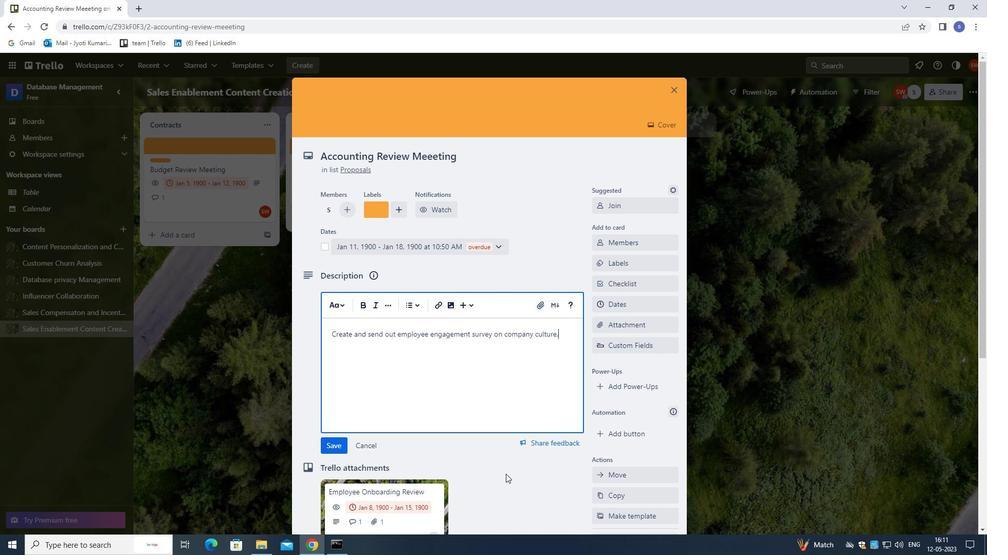 
Action: Mouse scrolled (505, 481) with delta (0, 0)
Screenshot: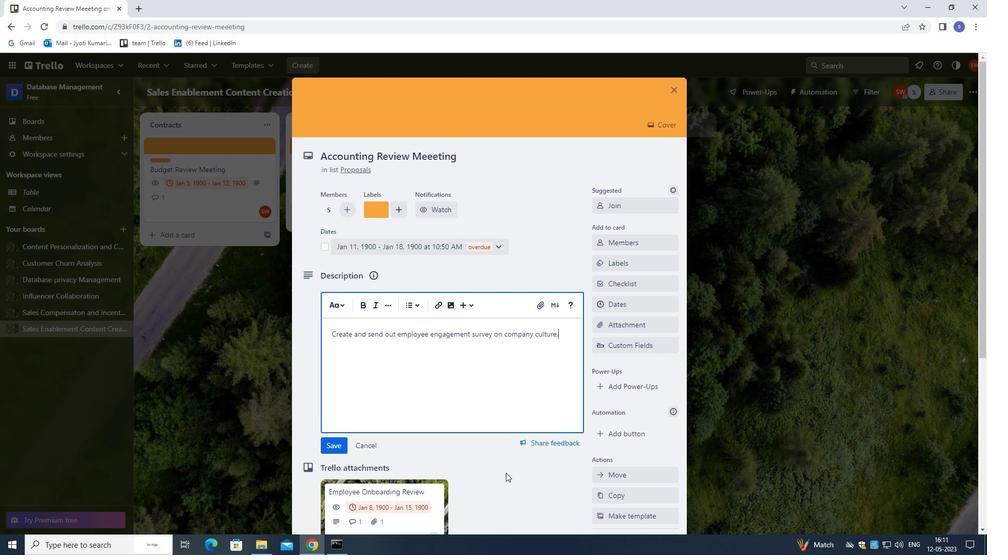 
Action: Mouse scrolled (505, 481) with delta (0, 0)
Screenshot: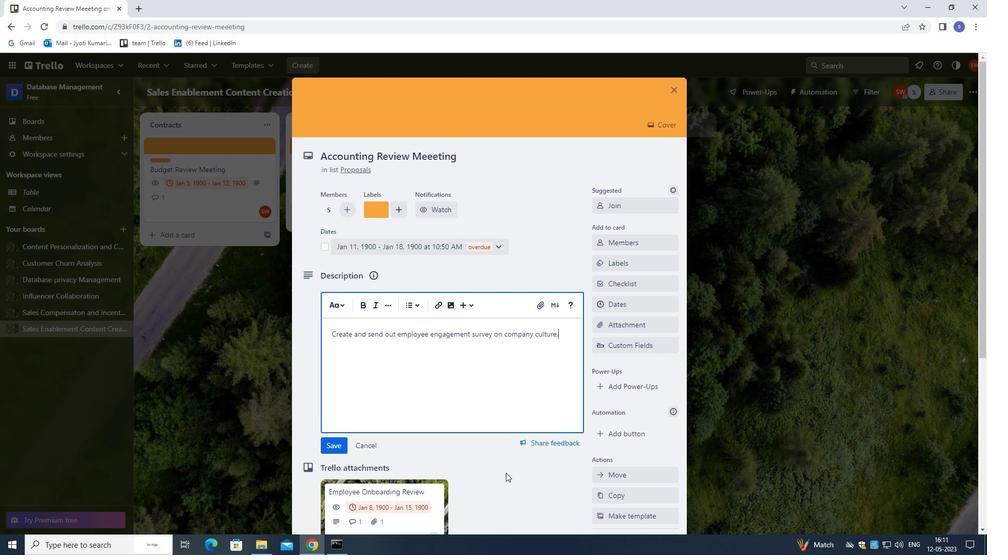 
Action: Mouse moved to (505, 482)
Screenshot: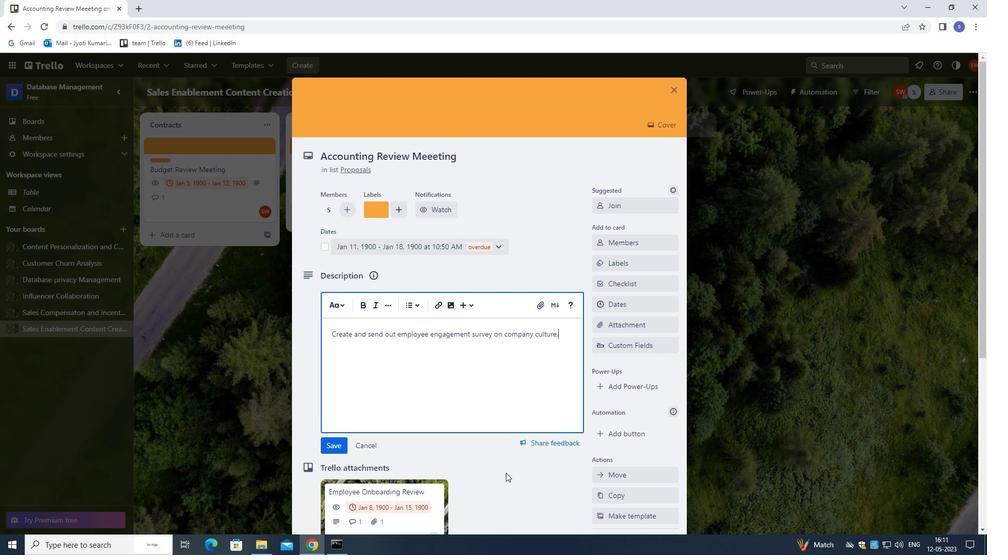 
Action: Mouse scrolled (505, 481) with delta (0, 0)
Screenshot: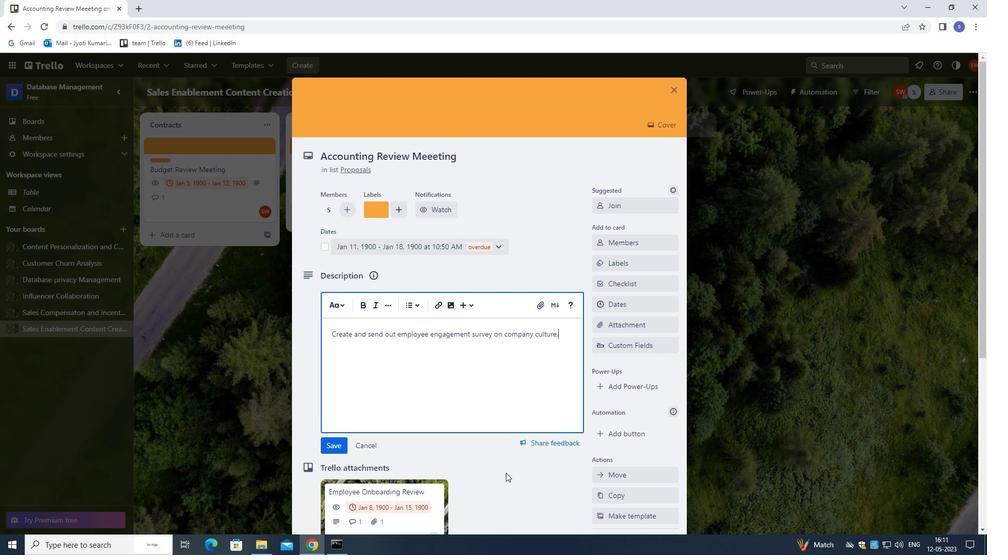 
Action: Mouse moved to (504, 484)
Screenshot: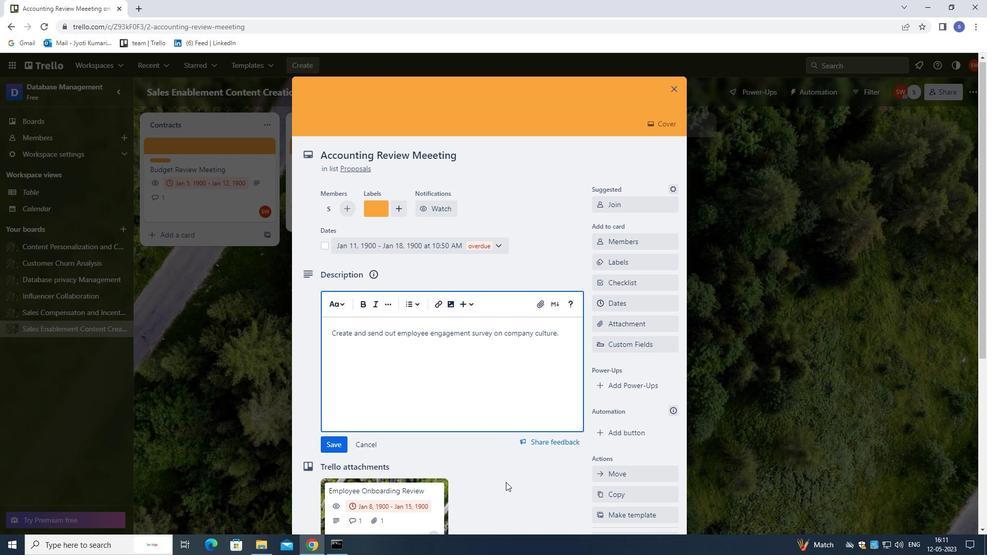 
Action: Mouse scrolled (504, 484) with delta (0, 0)
Screenshot: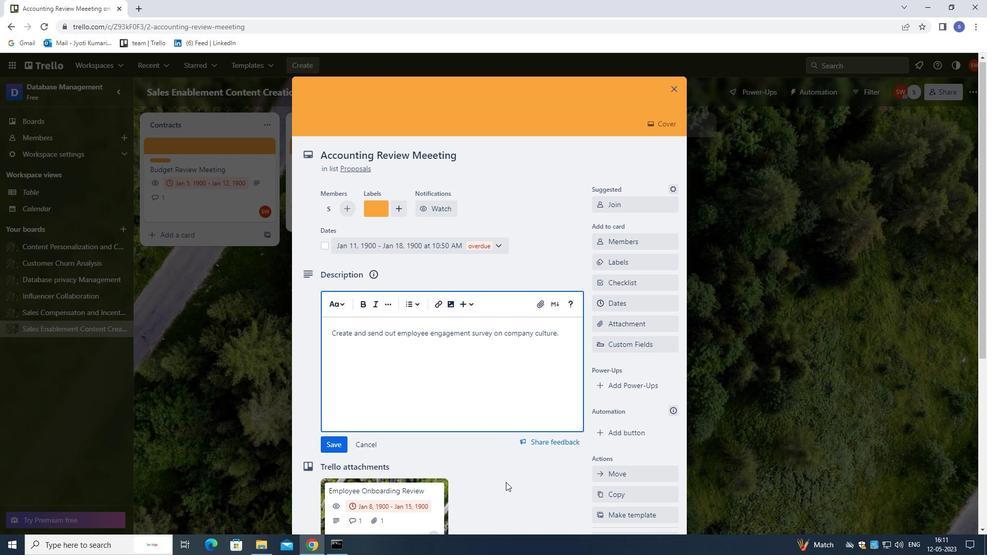 
Action: Mouse moved to (503, 488)
Screenshot: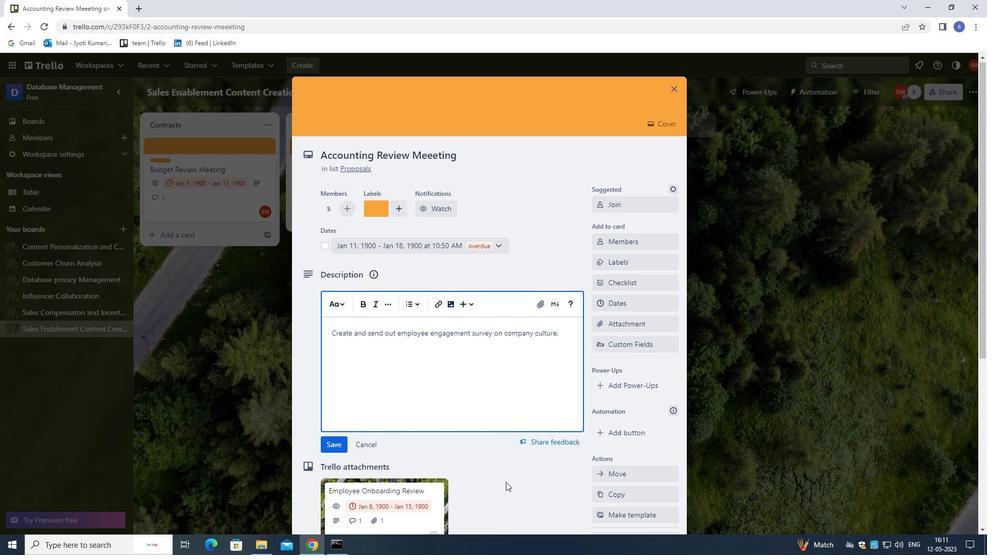 
Action: Mouse scrolled (503, 487) with delta (0, 0)
Screenshot: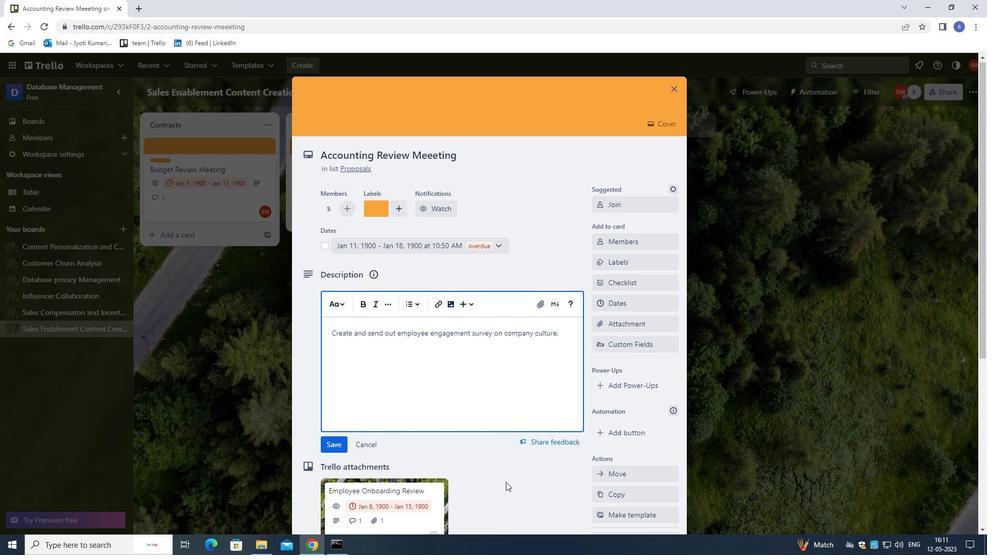 
Action: Mouse scrolled (503, 487) with delta (0, 0)
Screenshot: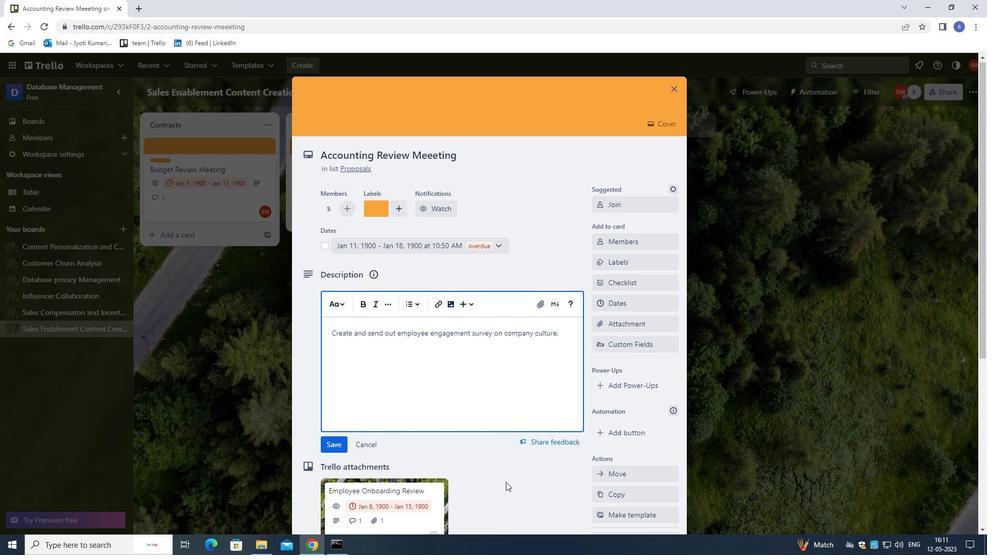 
Action: Mouse moved to (503, 489)
Screenshot: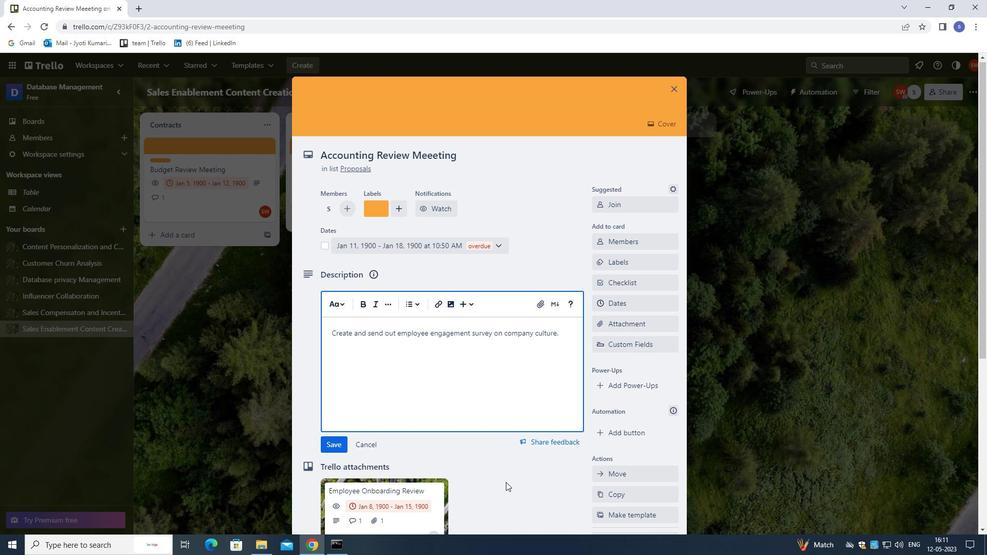 
Action: Mouse scrolled (503, 488) with delta (0, 0)
Screenshot: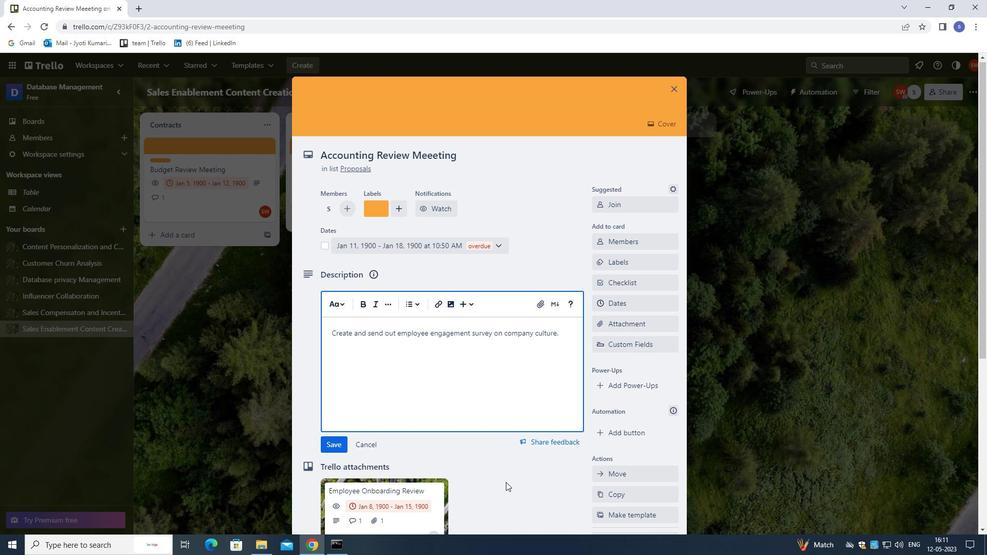 
Action: Mouse moved to (445, 467)
Screenshot: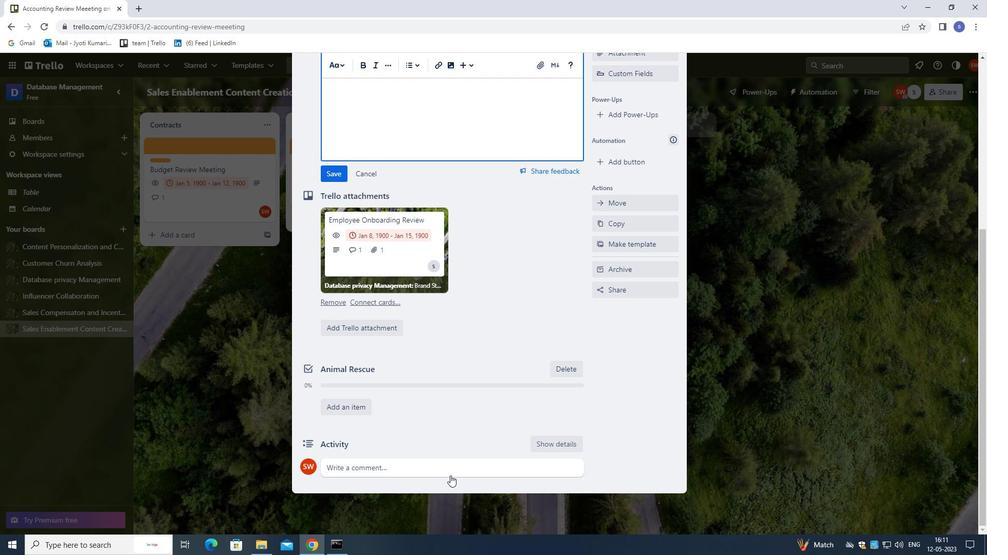 
Action: Mouse pressed left at (445, 467)
Screenshot: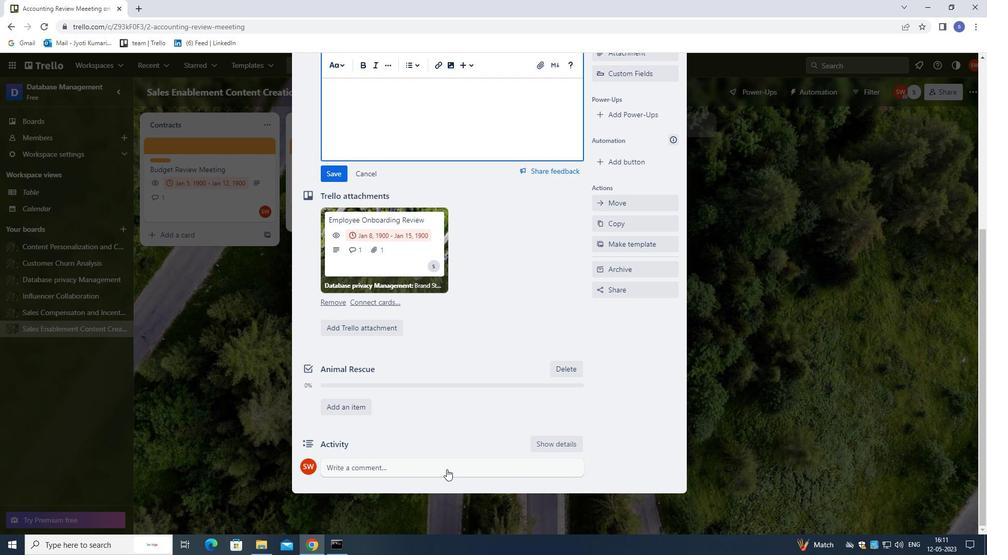 
Action: Mouse moved to (498, 516)
Screenshot: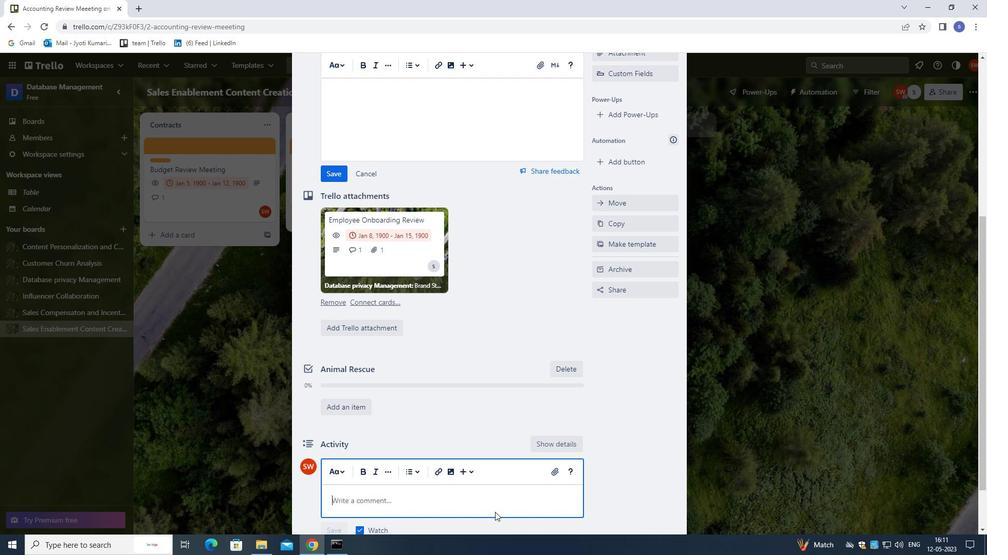 
Action: Key pressed <Key.shift>GIVEN<Key.space>THE<Key.space>POTENTIAL<Key.space>IMPACT<Key.space>OF<Key.space>THIS<Key.space>TASK<Key.space>ONOUR<Key.space><Key.left><Key.left><Key.left><Key.left><Key.space><Key.right><Key.right><Key.right><Key.space>COMPANY<Key.space>REPUTATION<Key.space>,<Key.space>LET<Key.space>US<Key.space>ENSURE<Key.space>THAT<Key.space>WE<Key.space>APPROACH<Key.space>IT<Key.space>WITH<Key.space>A<Key.space>SEM<Key.backspace>NSE<Key.space>OF<Key.space>INTEGRITY<Key.space>AND<Key.space>PROFESSIOALIS,<Key.backspace>M.
Screenshot: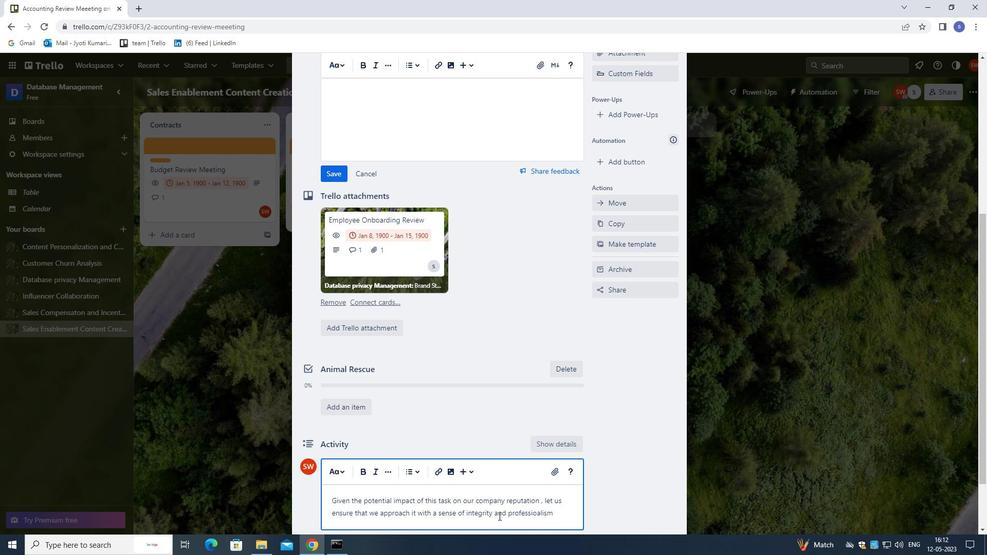 
Action: Mouse moved to (422, 387)
Screenshot: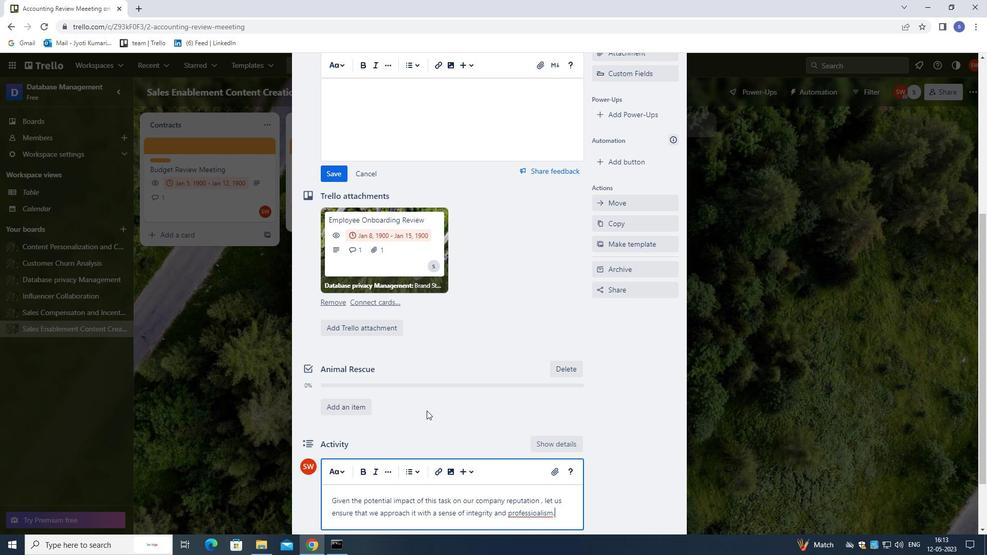 
Action: Mouse scrolled (422, 387) with delta (0, 0)
Screenshot: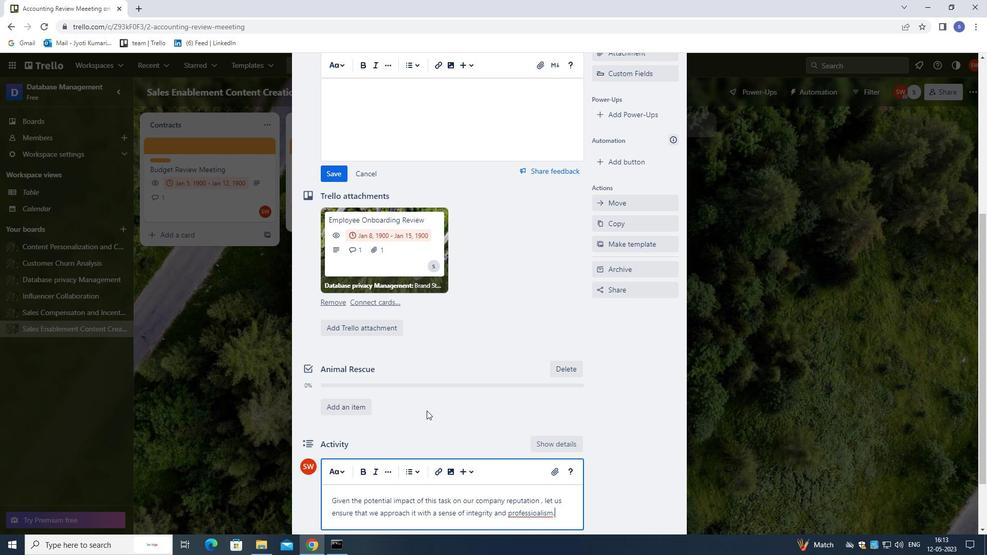 
Action: Mouse moved to (419, 361)
Screenshot: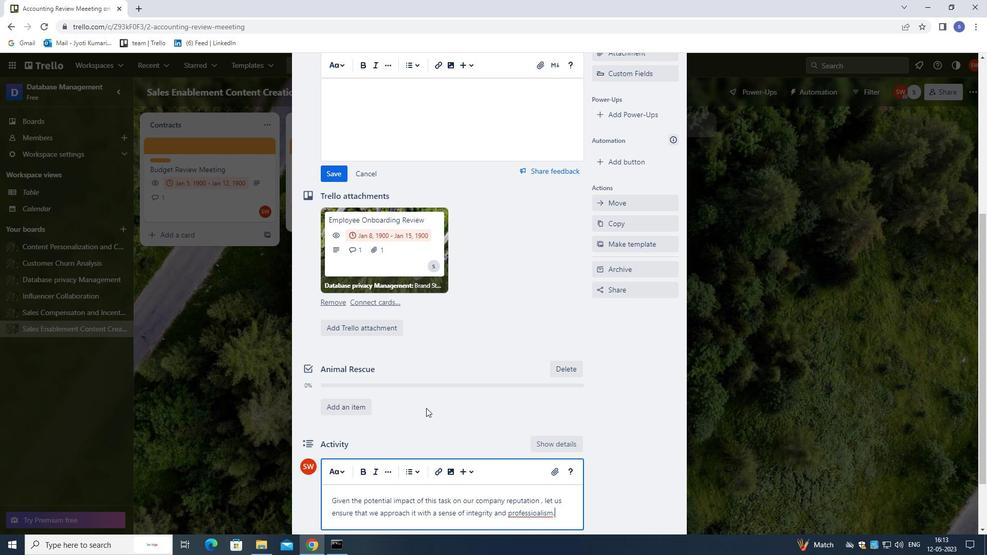 
Action: Mouse scrolled (419, 361) with delta (0, 0)
Screenshot: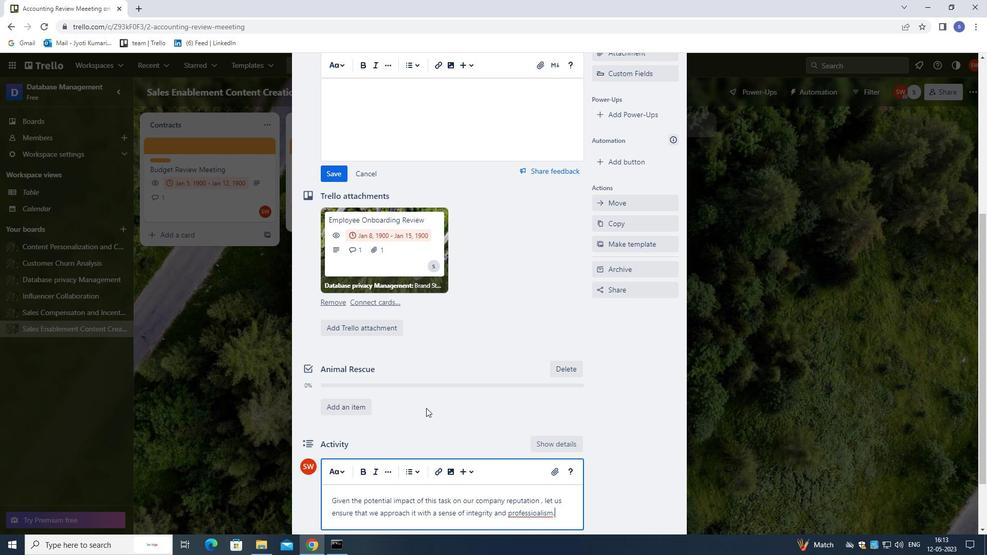 
Action: Mouse moved to (334, 279)
Screenshot: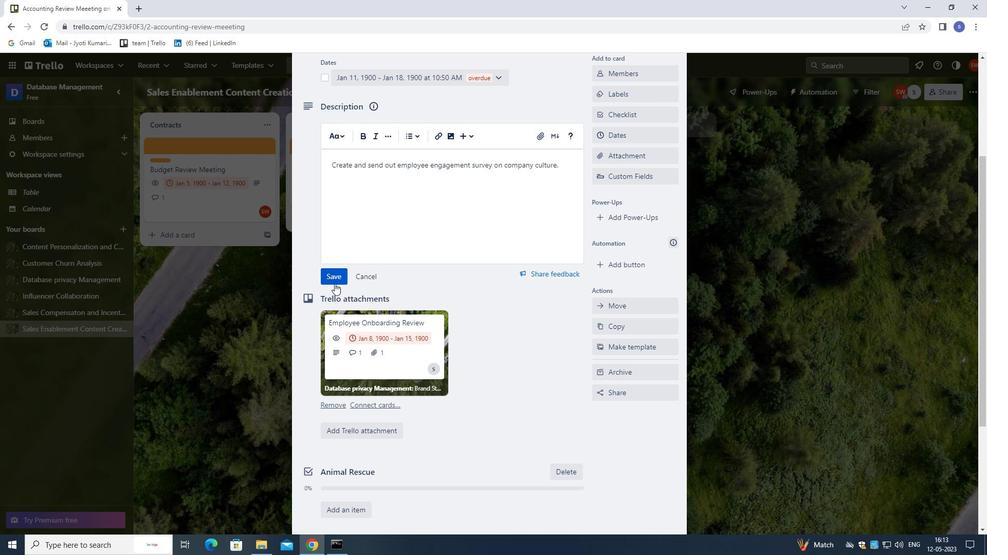 
Action: Mouse pressed left at (334, 279)
Screenshot: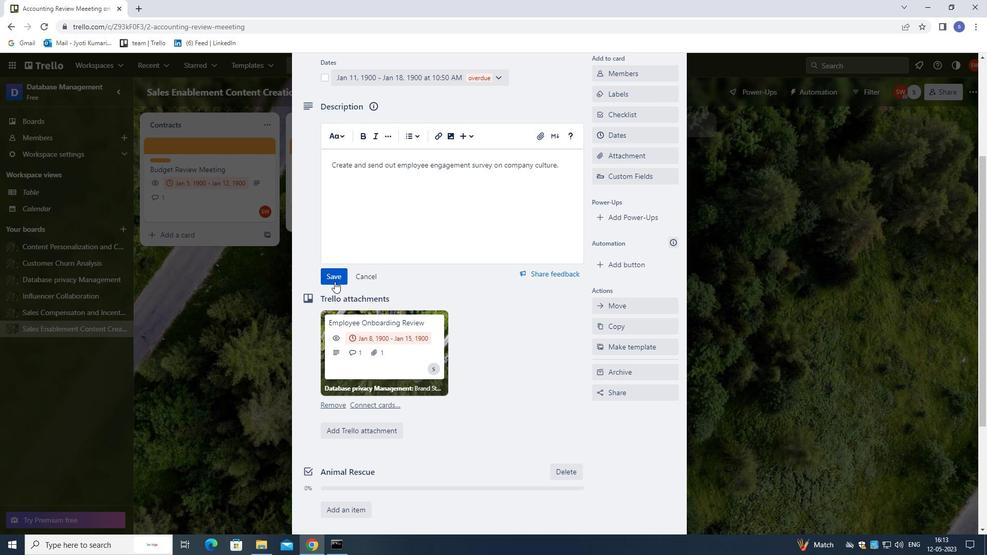 
Action: Mouse moved to (426, 313)
Screenshot: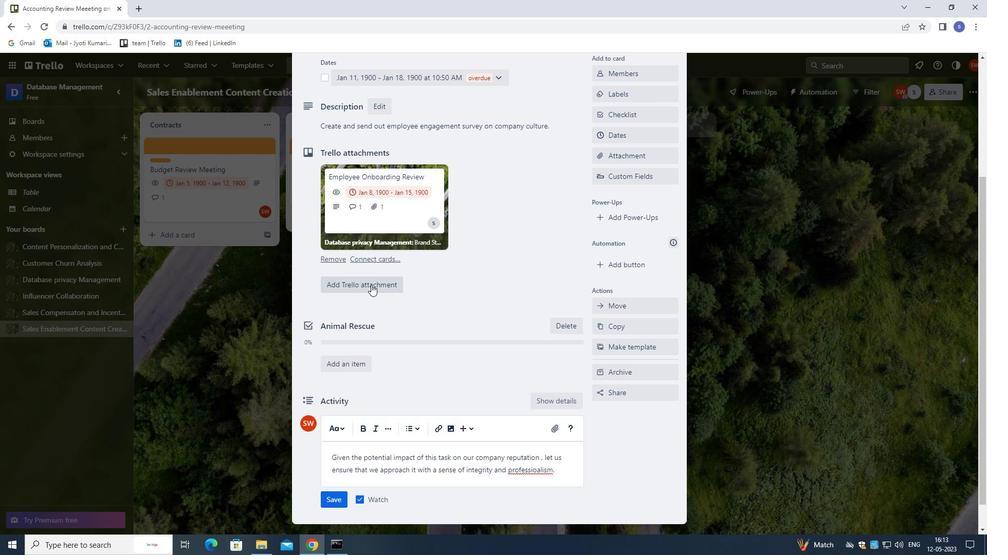 
Action: Mouse scrolled (426, 313) with delta (0, 0)
Screenshot: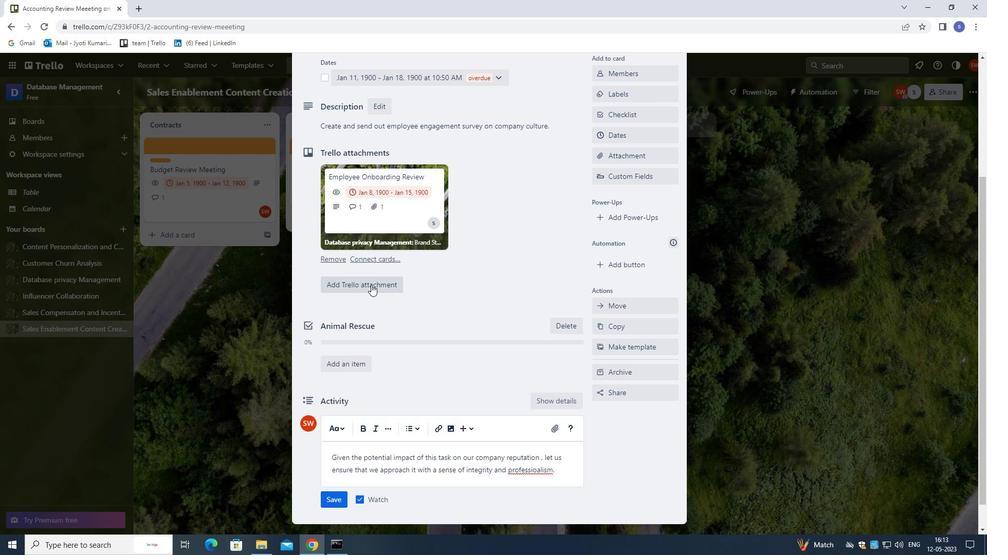 
Action: Mouse moved to (430, 319)
Screenshot: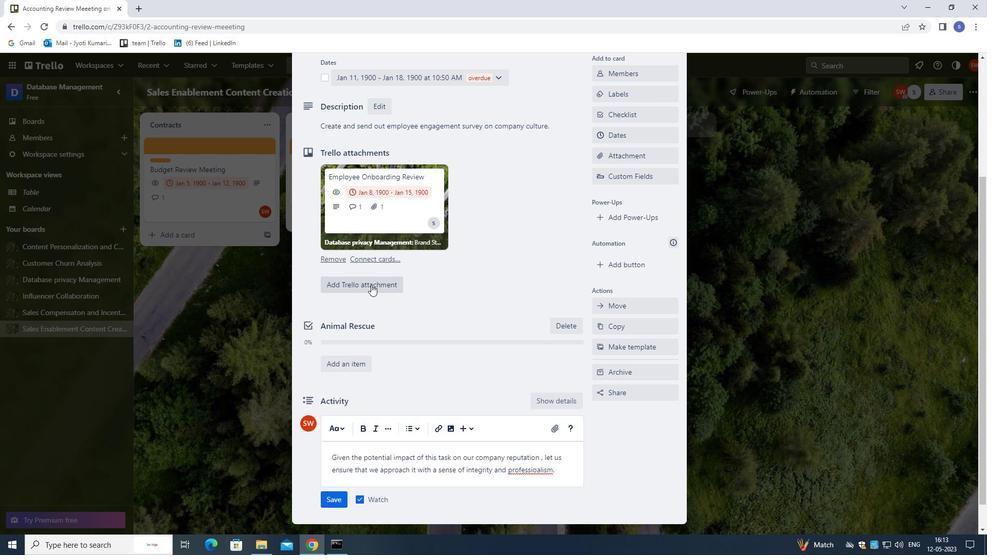 
Action: Mouse scrolled (430, 318) with delta (0, 0)
Screenshot: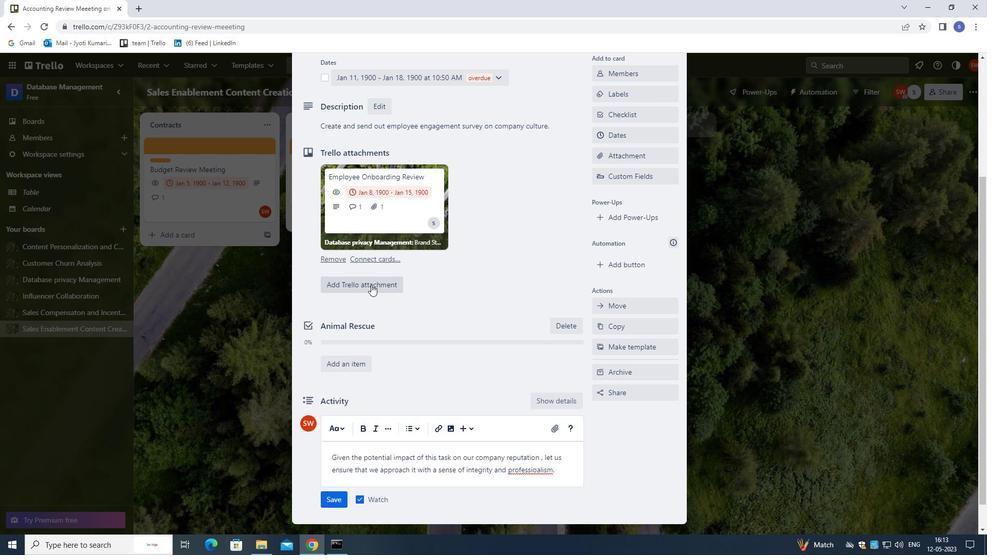 
Action: Mouse moved to (431, 322)
Screenshot: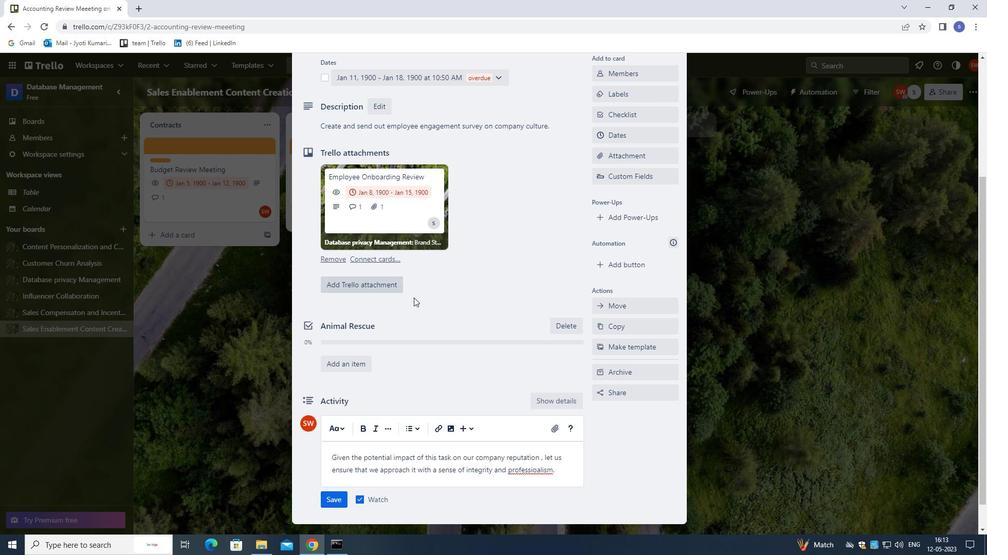 
Action: Mouse scrolled (431, 321) with delta (0, 0)
Screenshot: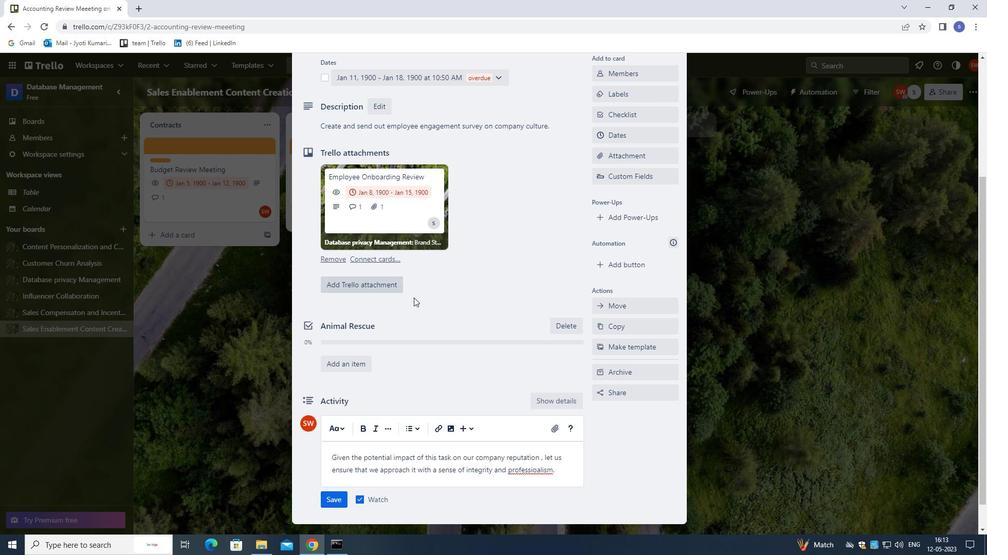 
Action: Mouse moved to (432, 325)
Screenshot: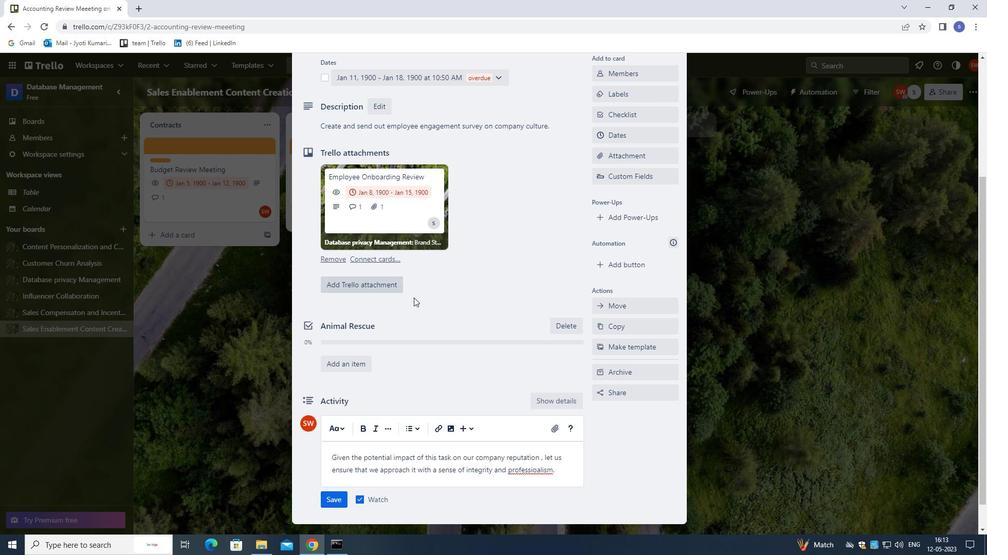 
Action: Mouse scrolled (432, 325) with delta (0, 0)
Screenshot: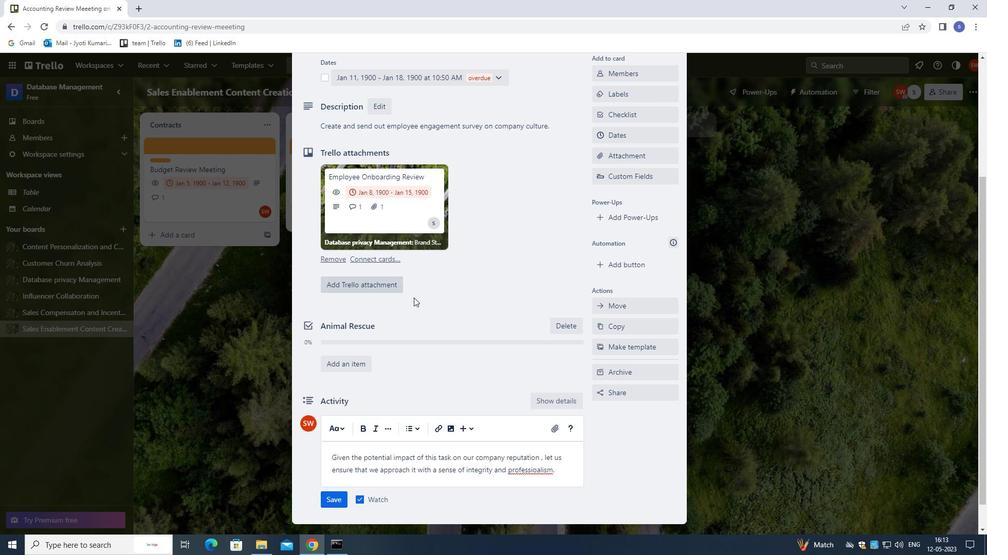 
Action: Mouse moved to (432, 328)
Screenshot: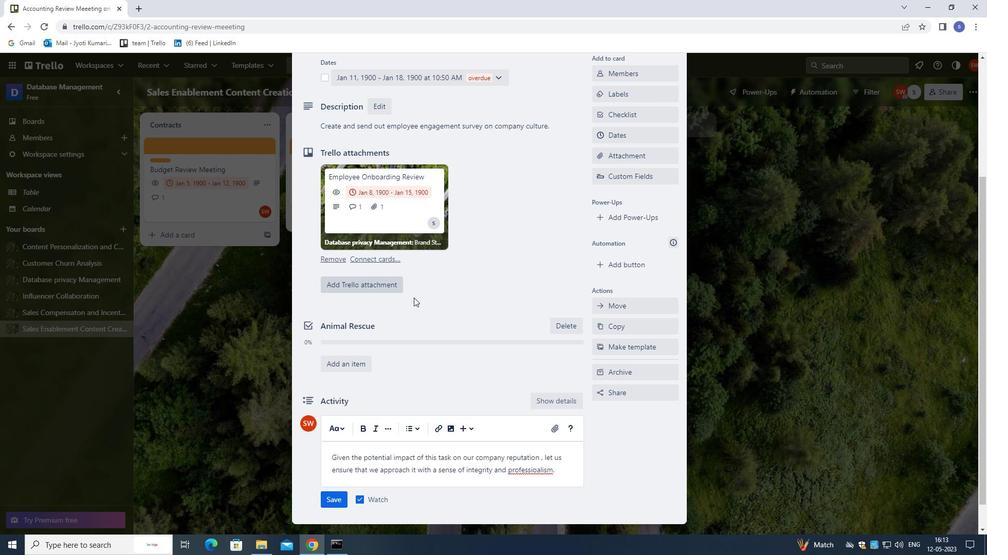 
Action: Mouse scrolled (432, 327) with delta (0, 0)
Screenshot: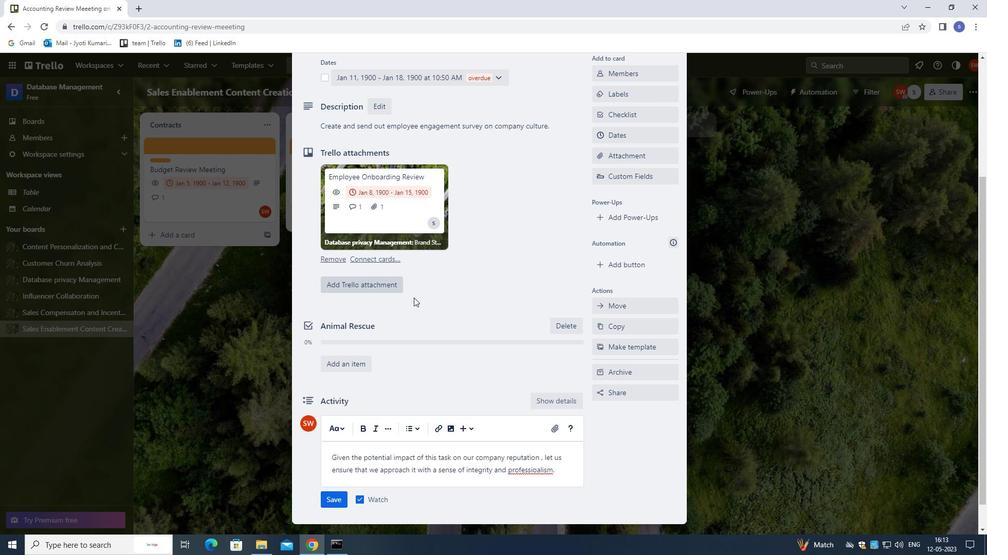 
Action: Mouse moved to (341, 469)
Screenshot: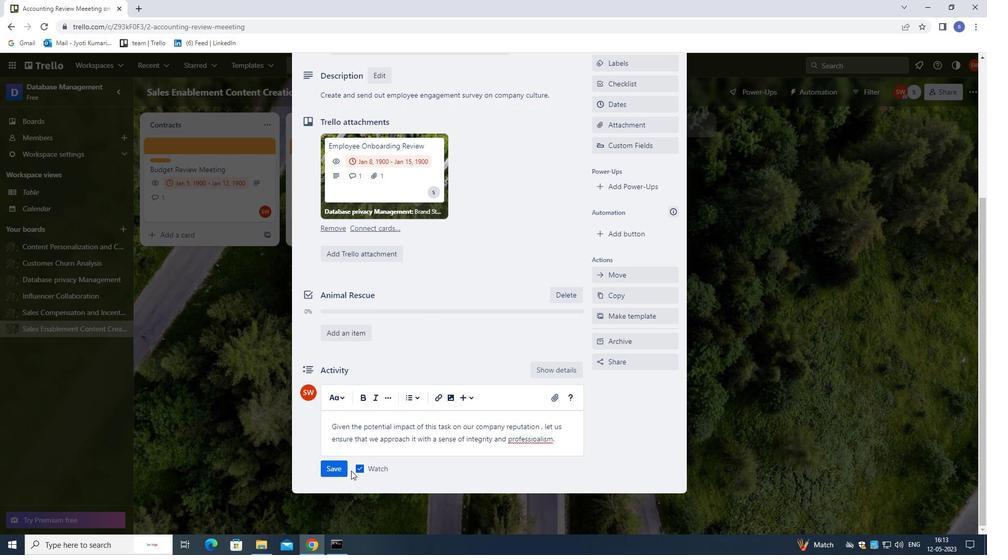 
Action: Mouse pressed left at (341, 469)
Screenshot: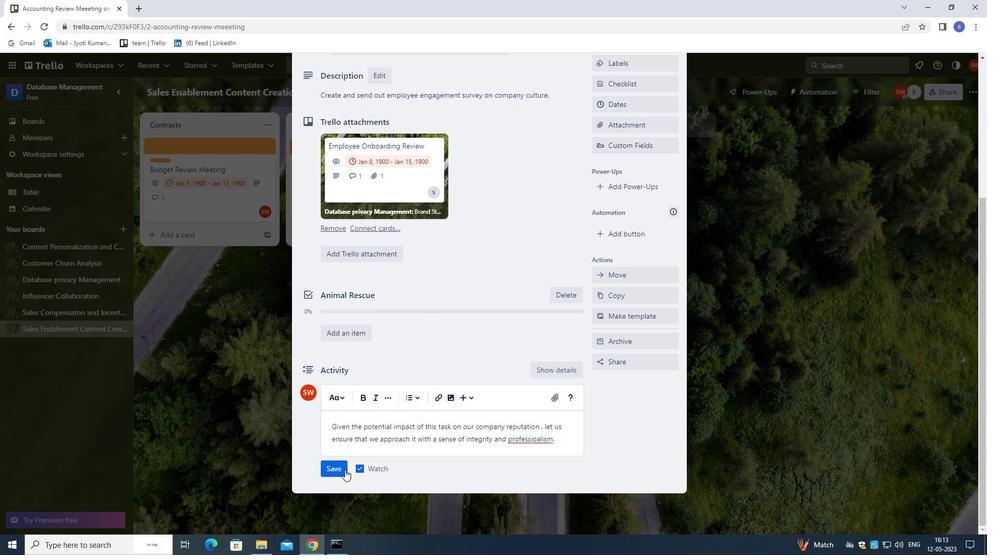 
Action: Mouse moved to (515, 433)
Screenshot: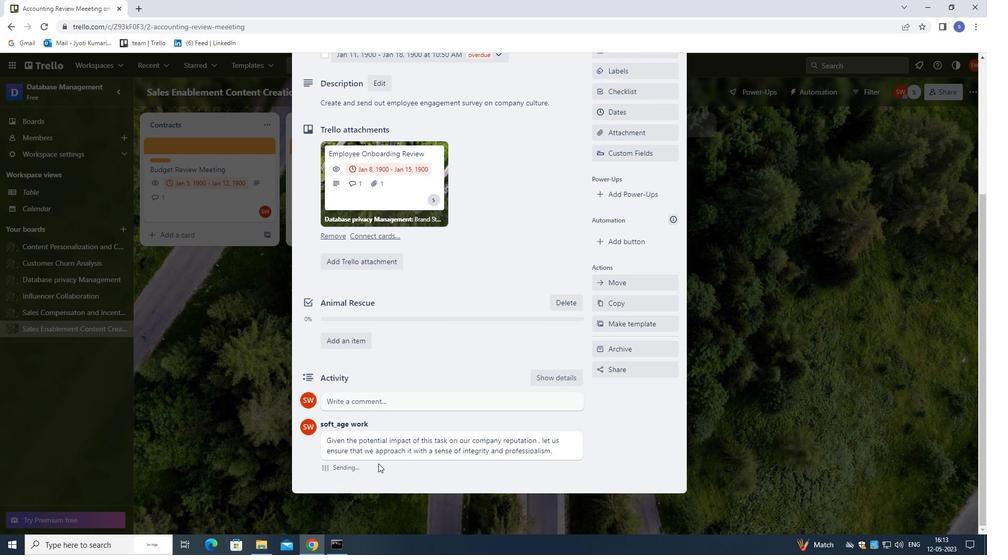 
Action: Mouse scrolled (515, 434) with delta (0, 0)
Screenshot: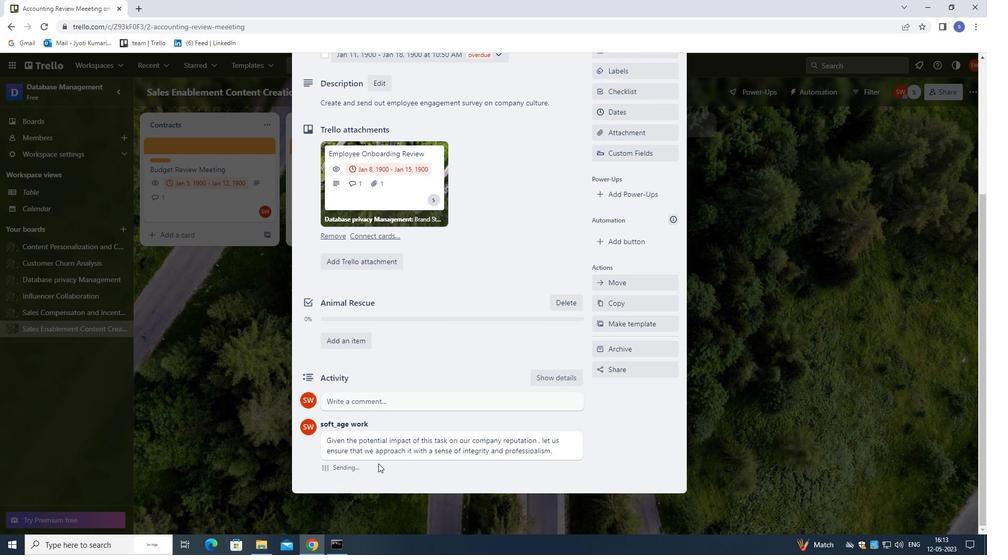 
Action: Mouse moved to (518, 431)
Screenshot: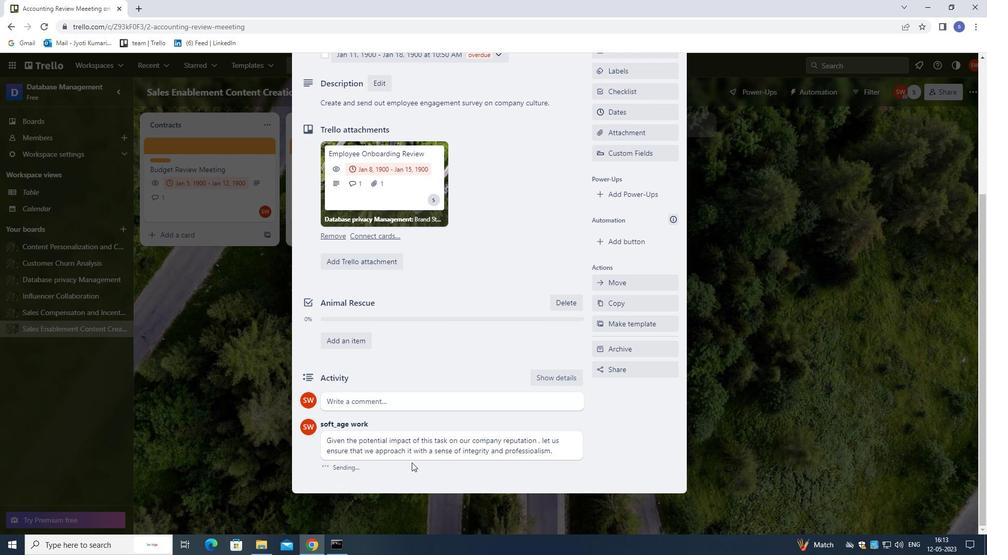 
Action: Mouse scrolled (518, 432) with delta (0, 0)
Screenshot: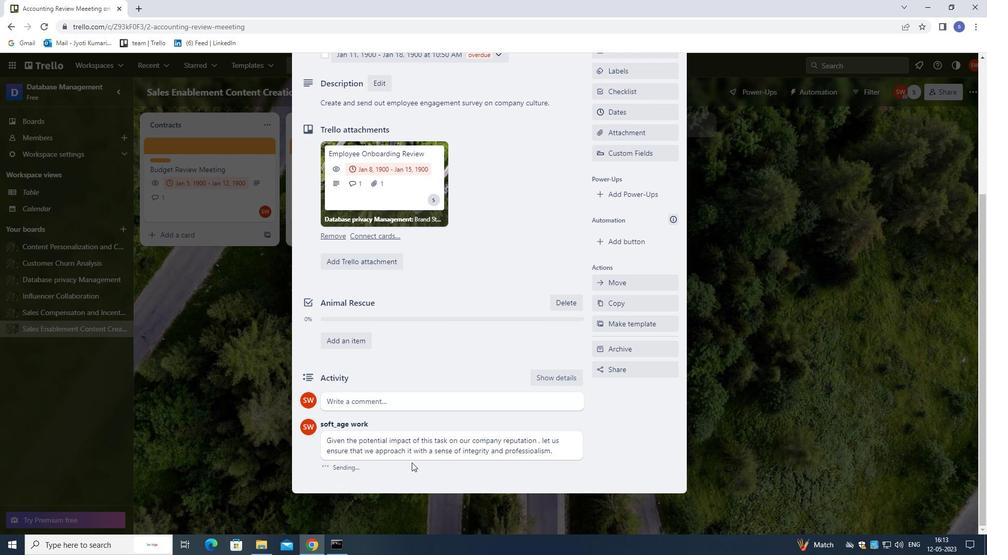 
Action: Mouse moved to (521, 429)
Screenshot: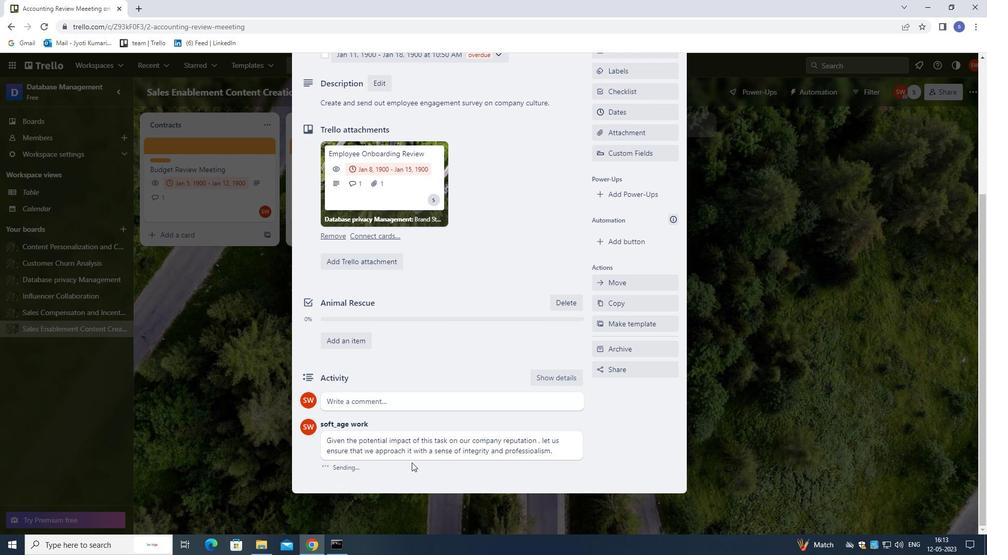 
Action: Mouse scrolled (521, 429) with delta (0, 0)
Screenshot: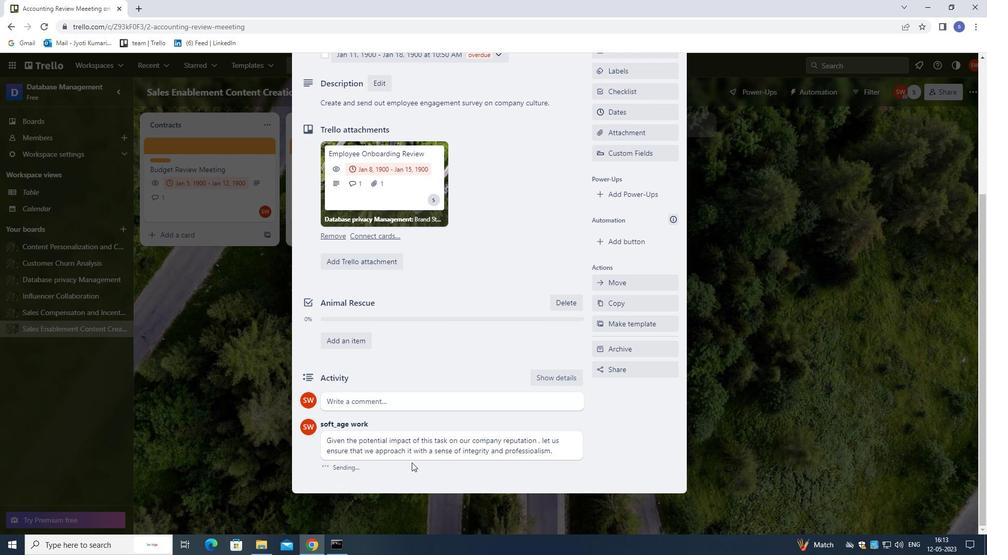 
Action: Mouse moved to (527, 422)
Screenshot: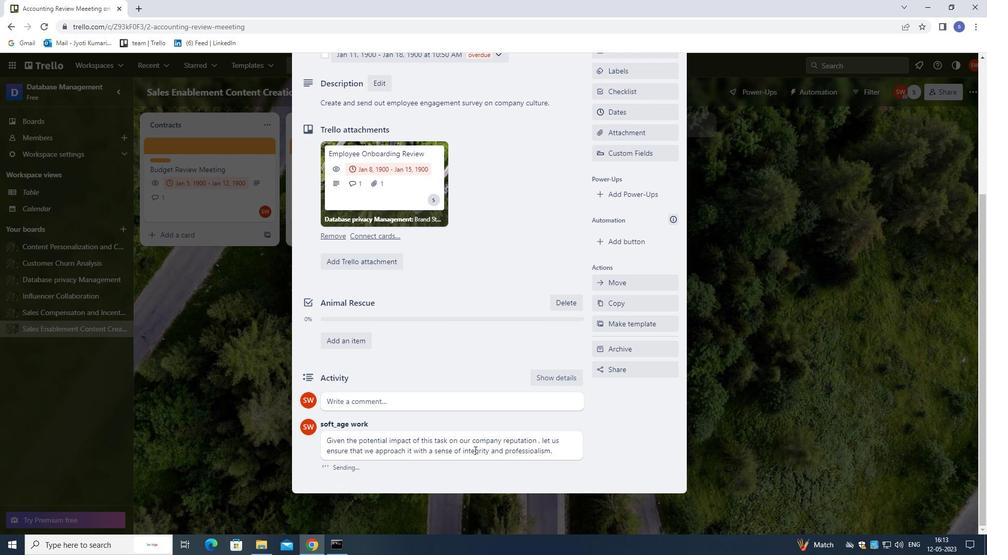 
Action: Mouse scrolled (527, 422) with delta (0, 0)
Screenshot: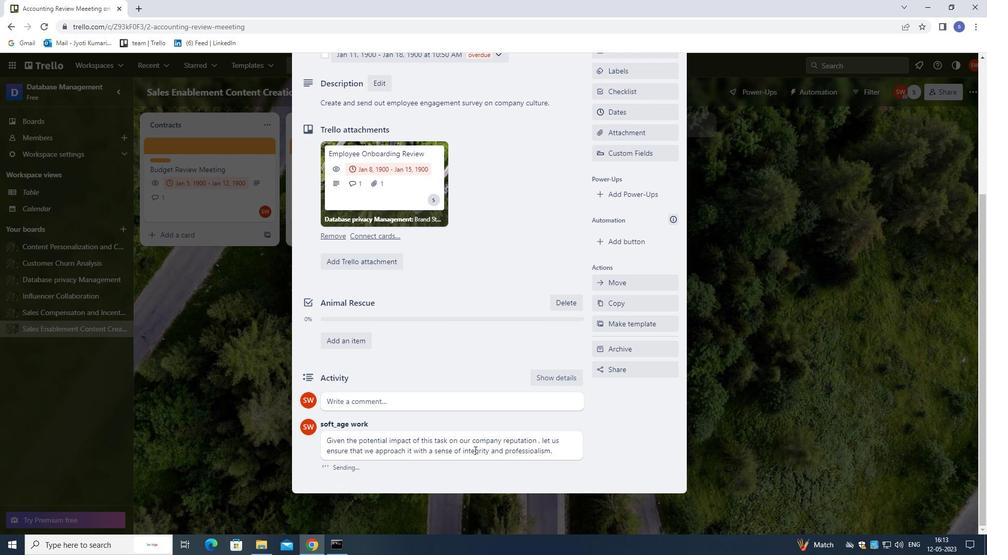 
Action: Mouse moved to (538, 407)
Screenshot: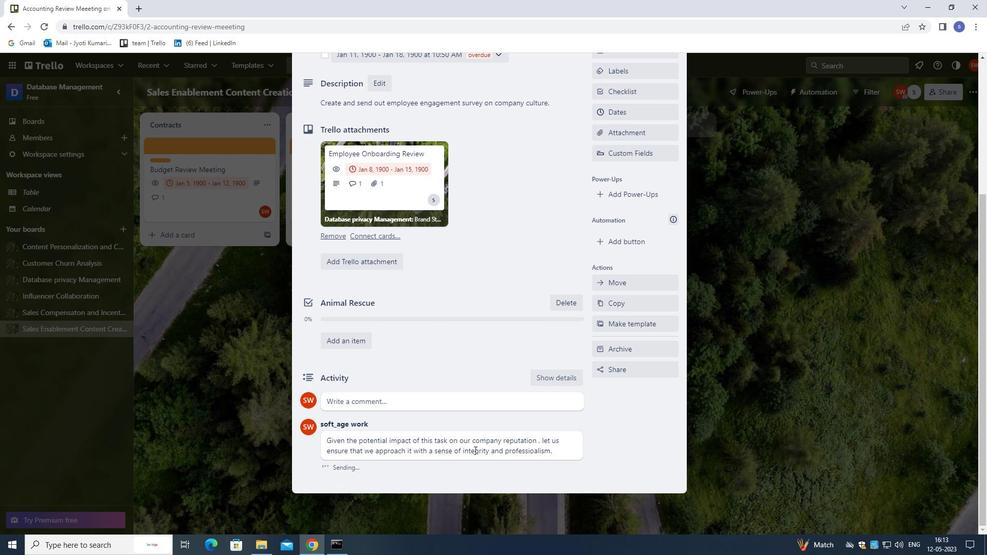 
Action: Mouse scrolled (538, 408) with delta (0, 0)
Screenshot: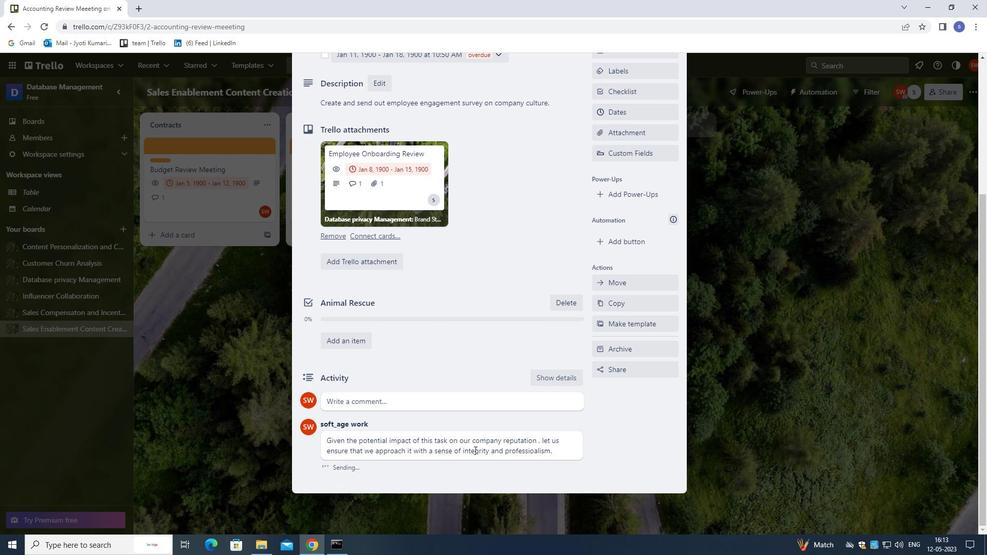 
Action: Mouse moved to (675, 89)
Screenshot: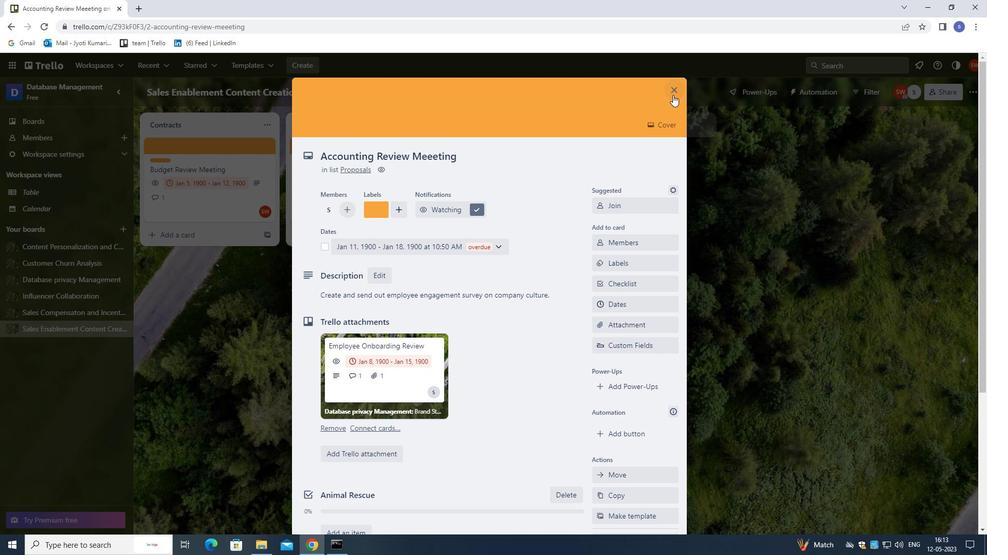 
Action: Mouse pressed left at (675, 89)
Screenshot: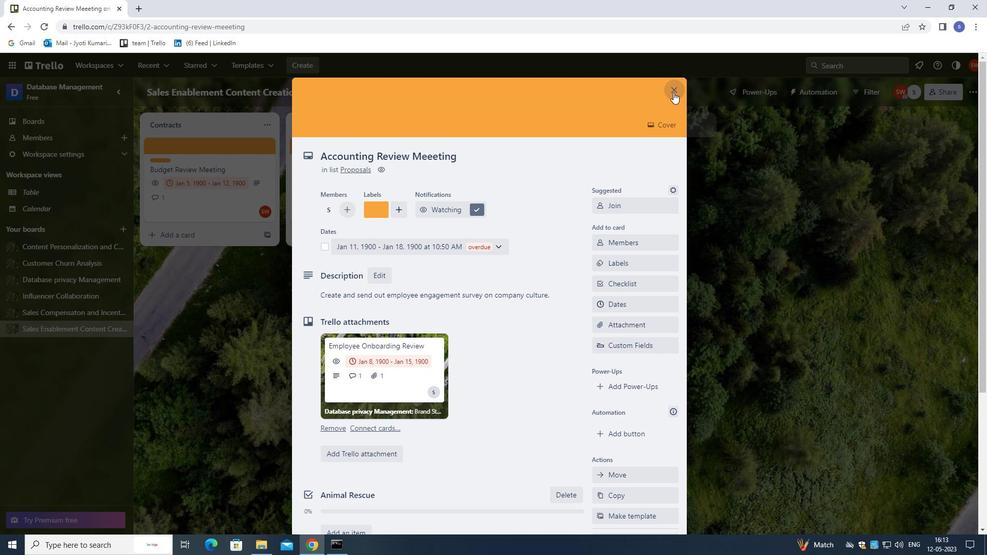 
Action: Mouse moved to (670, 135)
Screenshot: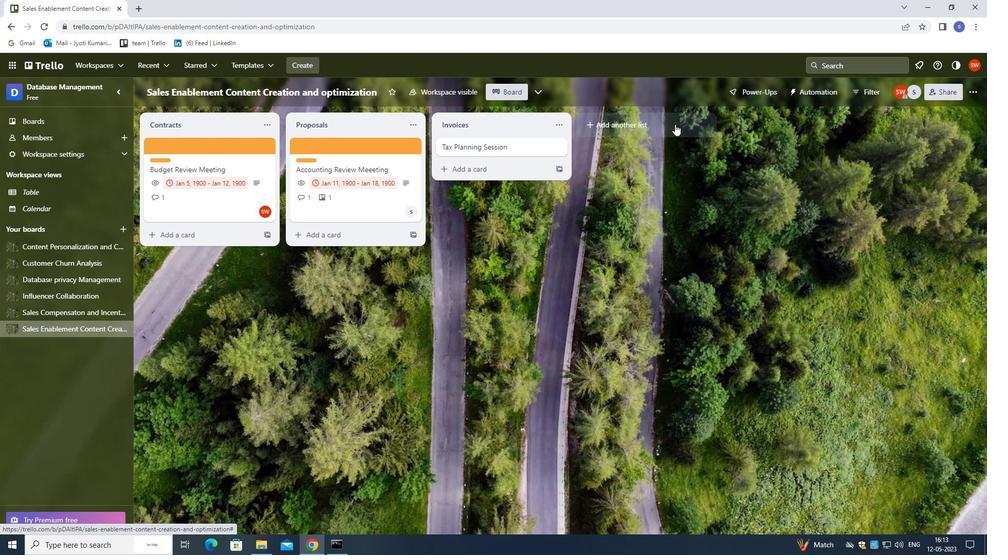 
